 Task: Search one way flight ticket for 2 adults, 2 children, 2 infants in seat in first from Austin: Austinbergstrom International Airport to Greensboro: Piedmont Triad International Airport on 5-1-2023. Choice of flights is Singapure airlines. Number of bags: 2 checked bags. Price is upto 110000. Outbound departure time preference is 12:00.
Action: Mouse moved to (216, 290)
Screenshot: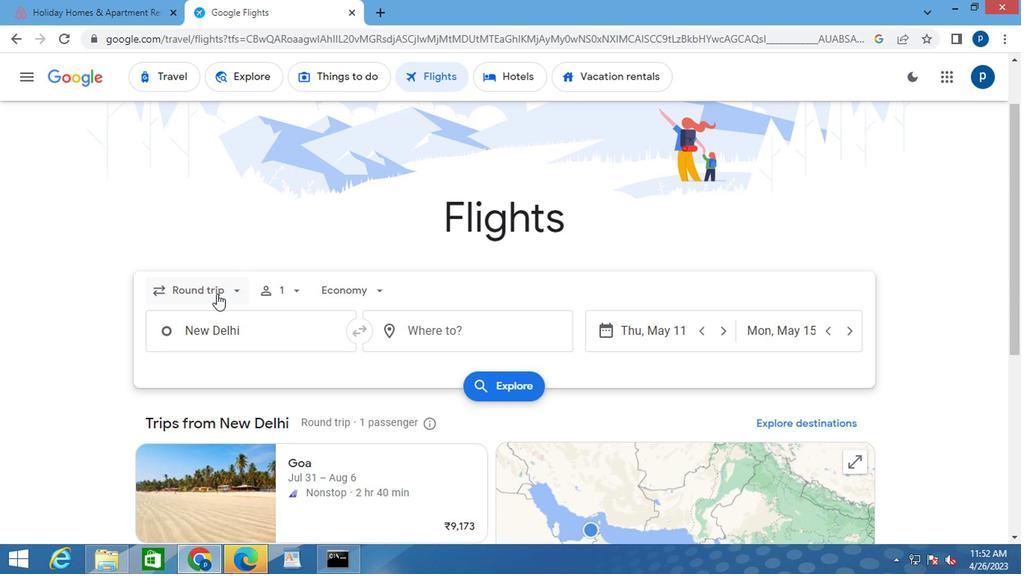 
Action: Mouse pressed left at (216, 290)
Screenshot: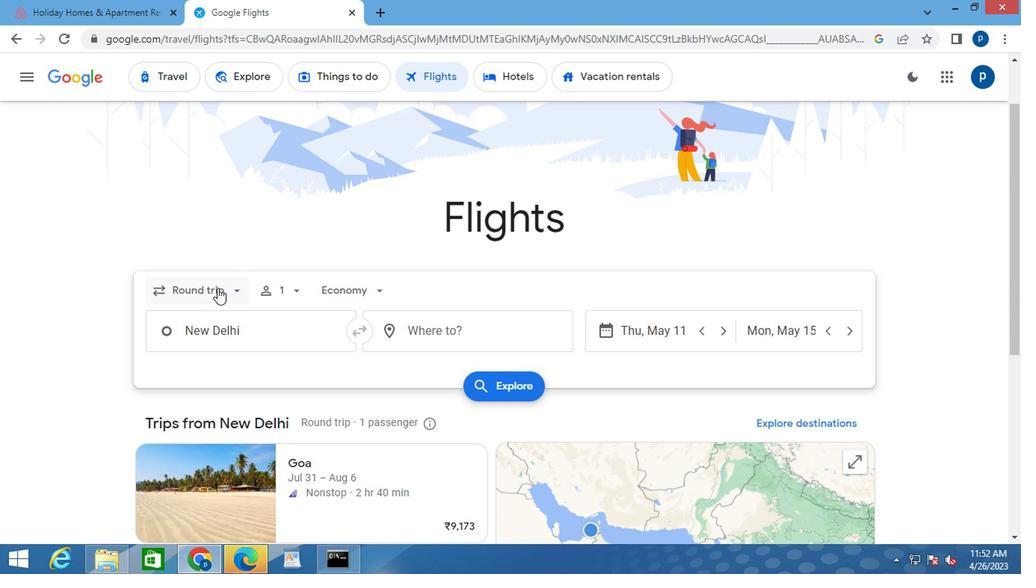 
Action: Mouse moved to (218, 362)
Screenshot: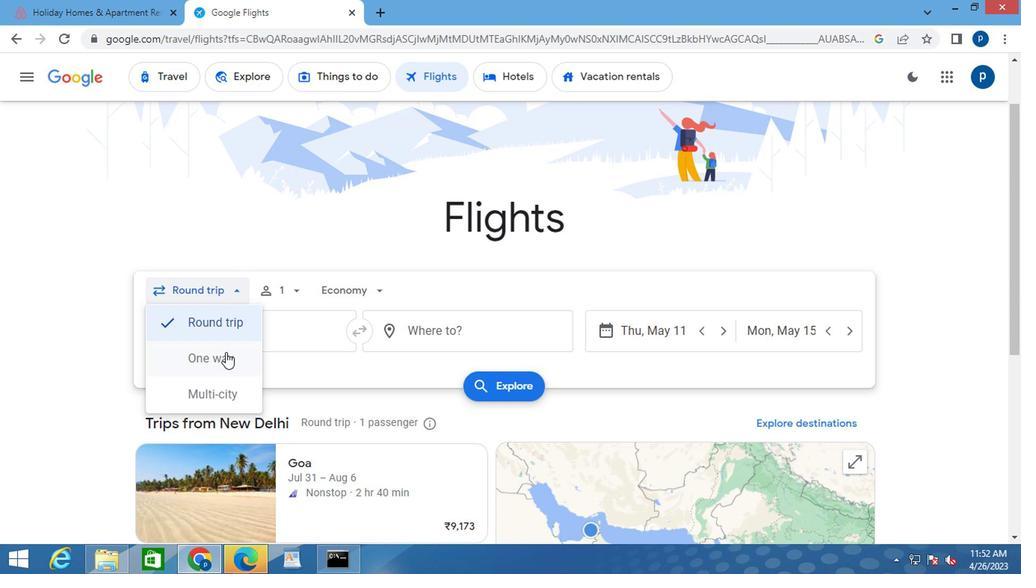 
Action: Mouse pressed left at (218, 362)
Screenshot: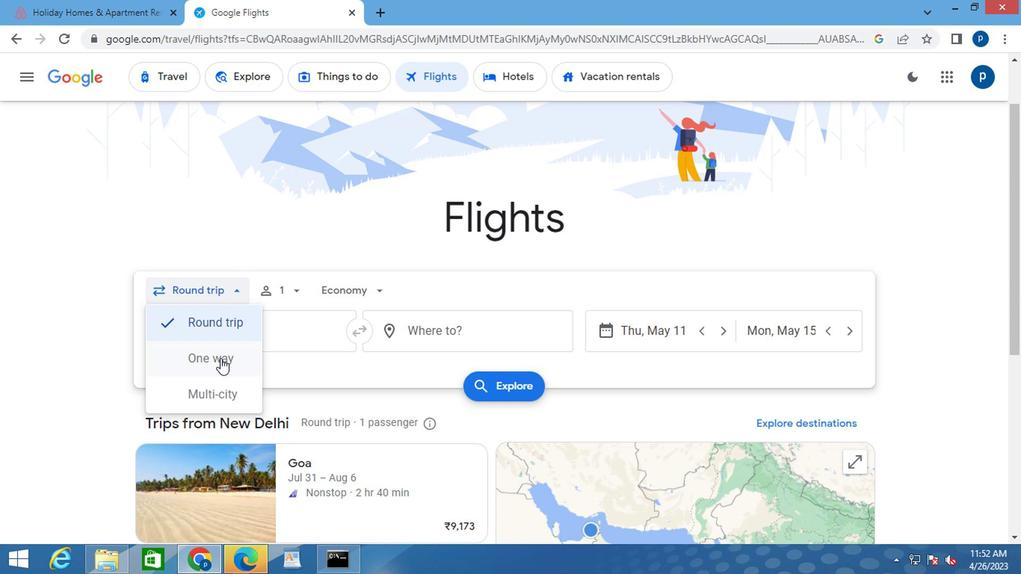 
Action: Mouse moved to (279, 293)
Screenshot: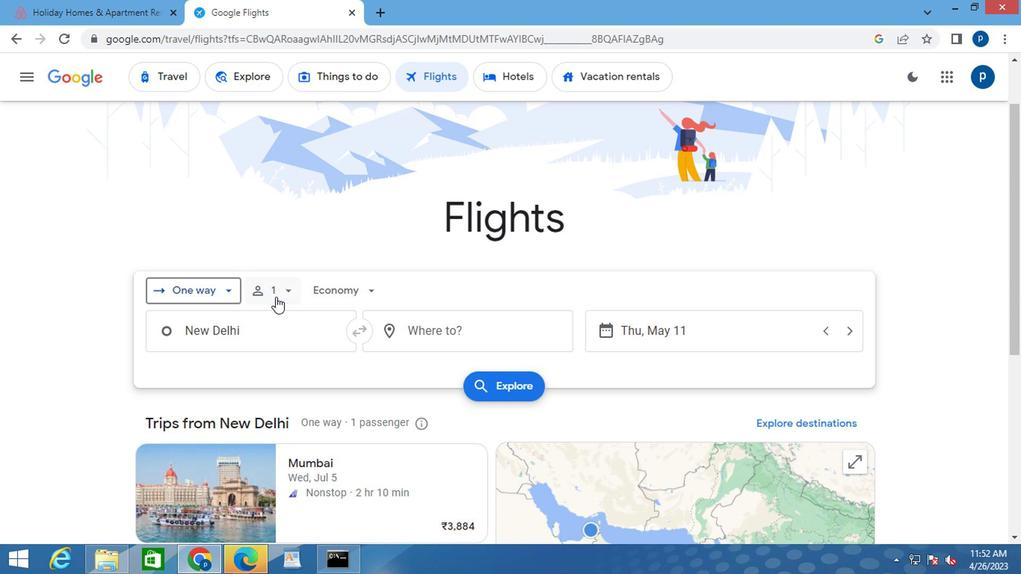 
Action: Mouse pressed left at (279, 293)
Screenshot: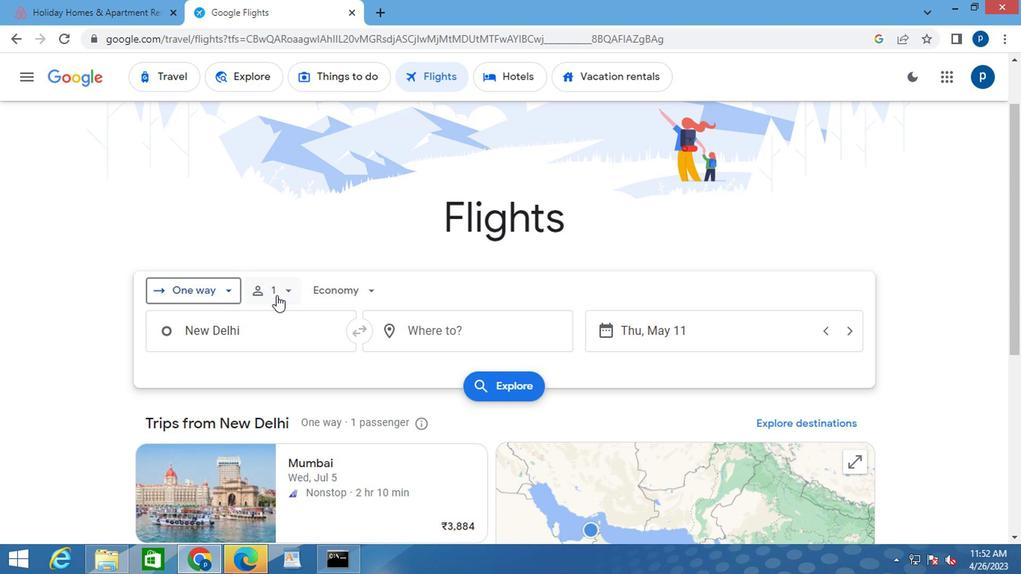 
Action: Mouse moved to (393, 331)
Screenshot: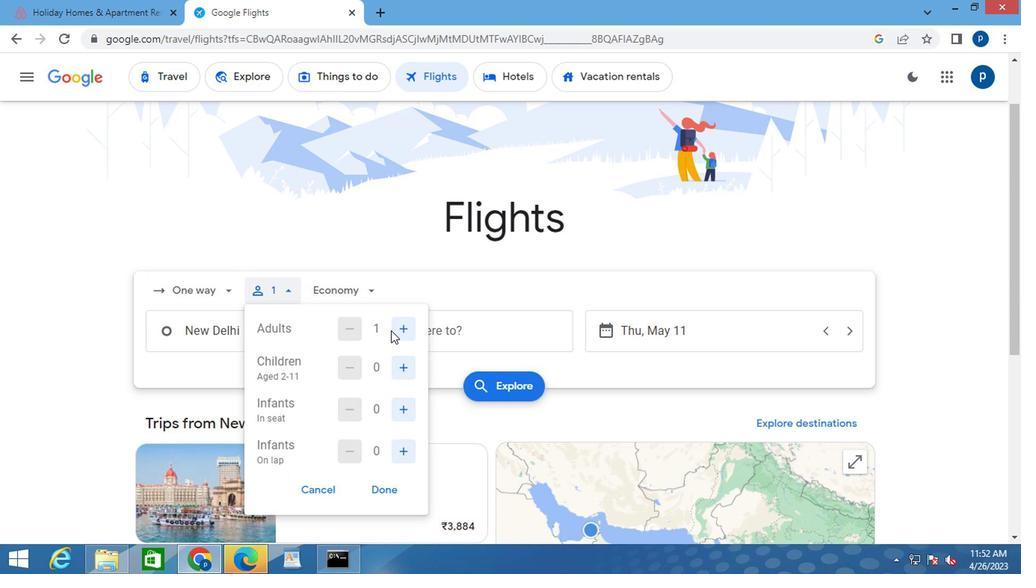 
Action: Mouse pressed left at (393, 331)
Screenshot: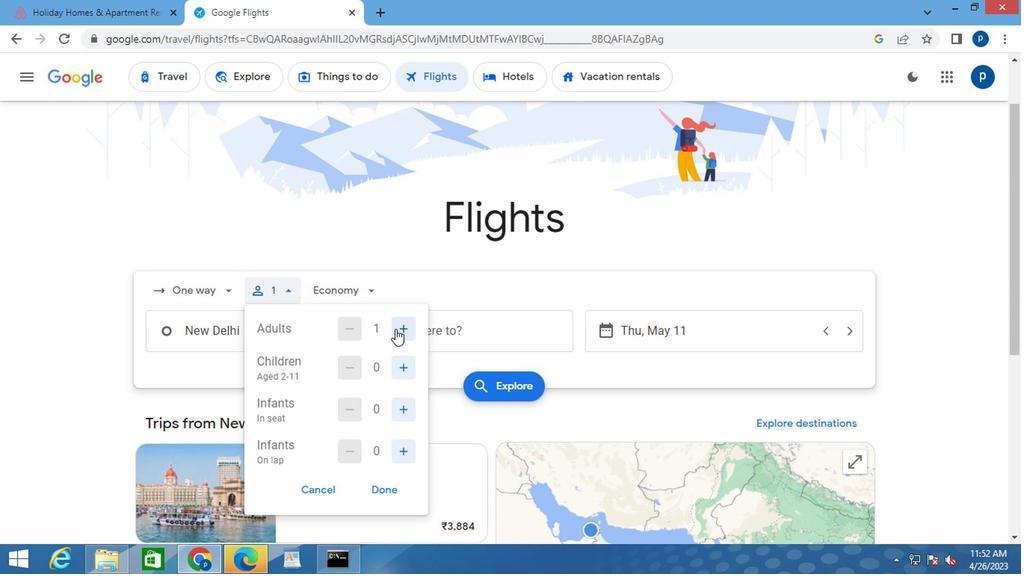 
Action: Mouse moved to (399, 373)
Screenshot: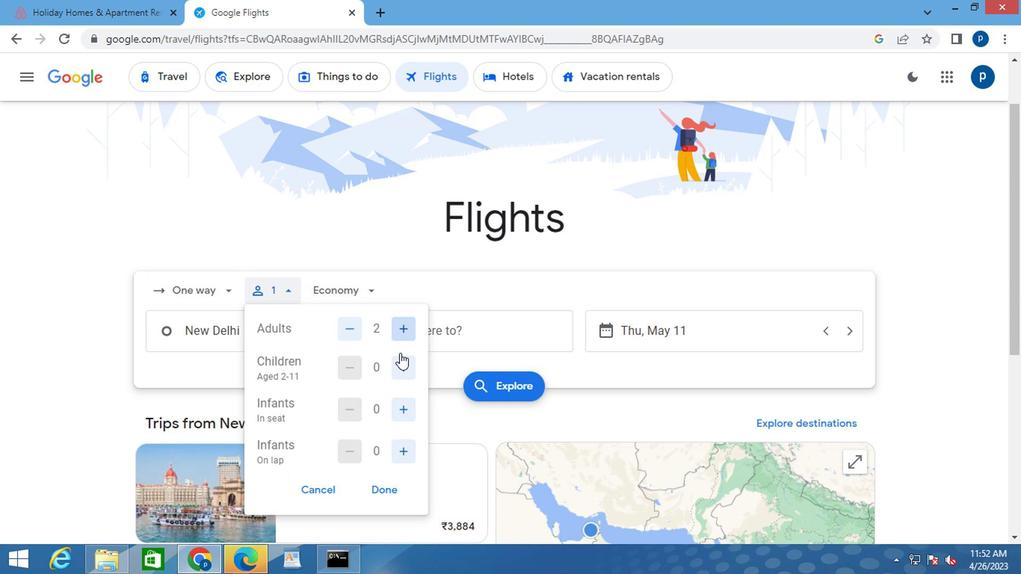 
Action: Mouse pressed left at (399, 373)
Screenshot: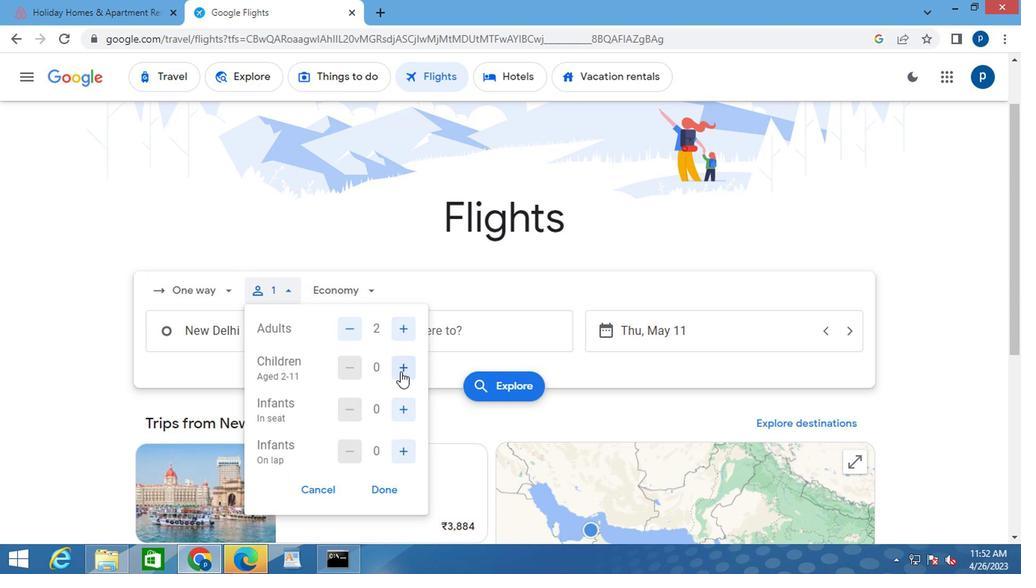 
Action: Mouse moved to (399, 374)
Screenshot: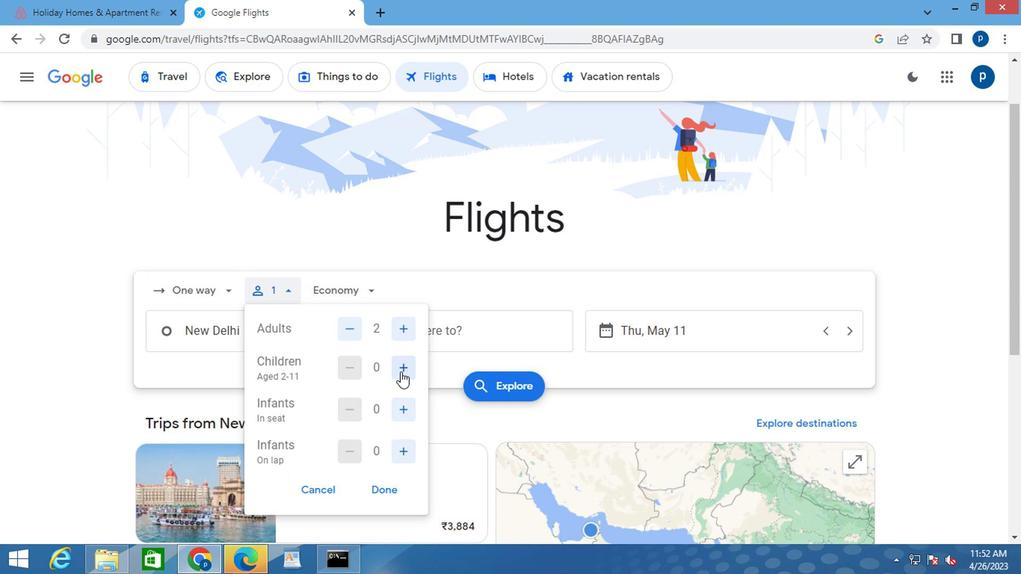 
Action: Mouse pressed left at (399, 374)
Screenshot: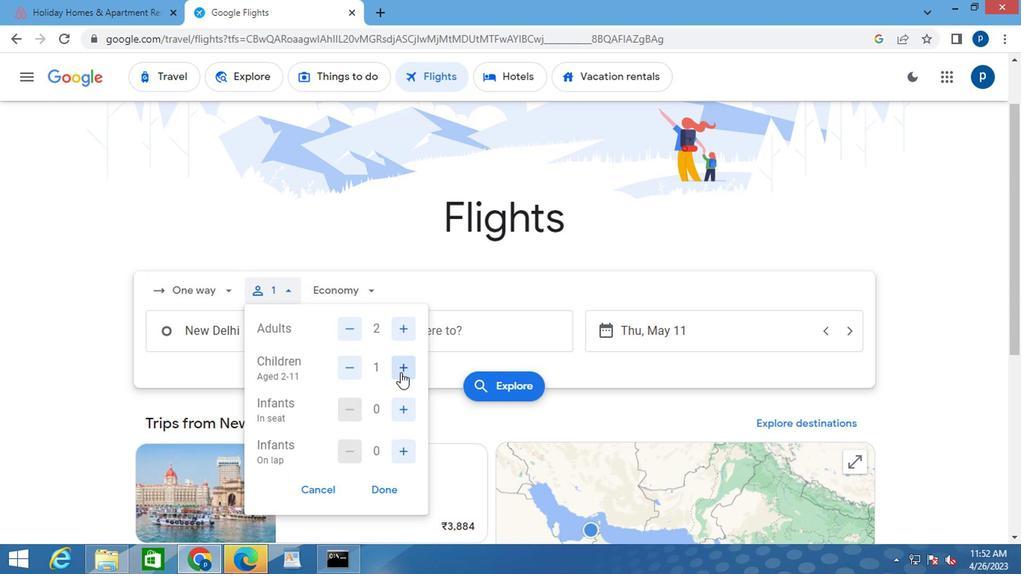 
Action: Mouse moved to (399, 414)
Screenshot: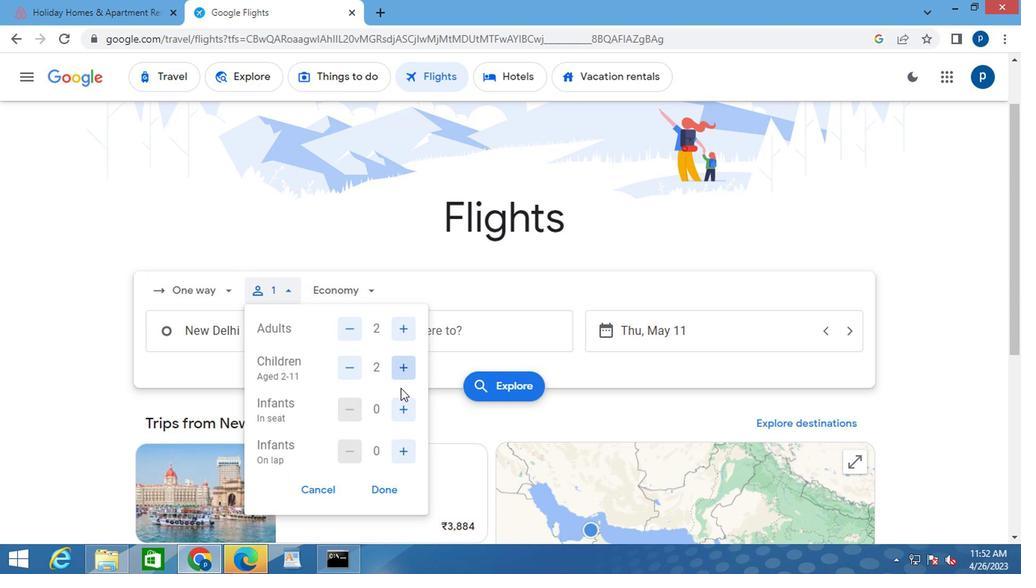
Action: Mouse pressed left at (399, 414)
Screenshot: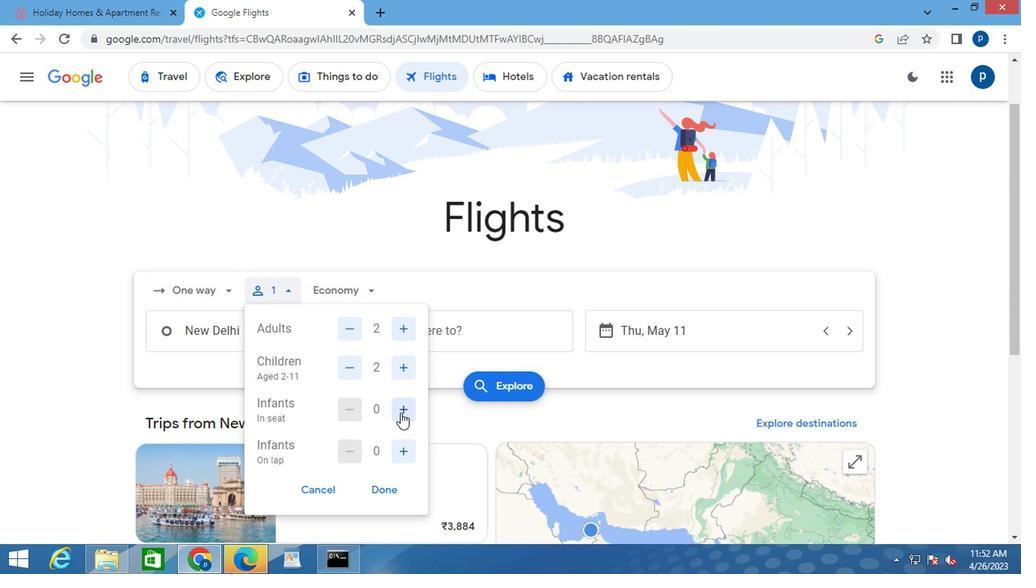 
Action: Mouse pressed left at (399, 414)
Screenshot: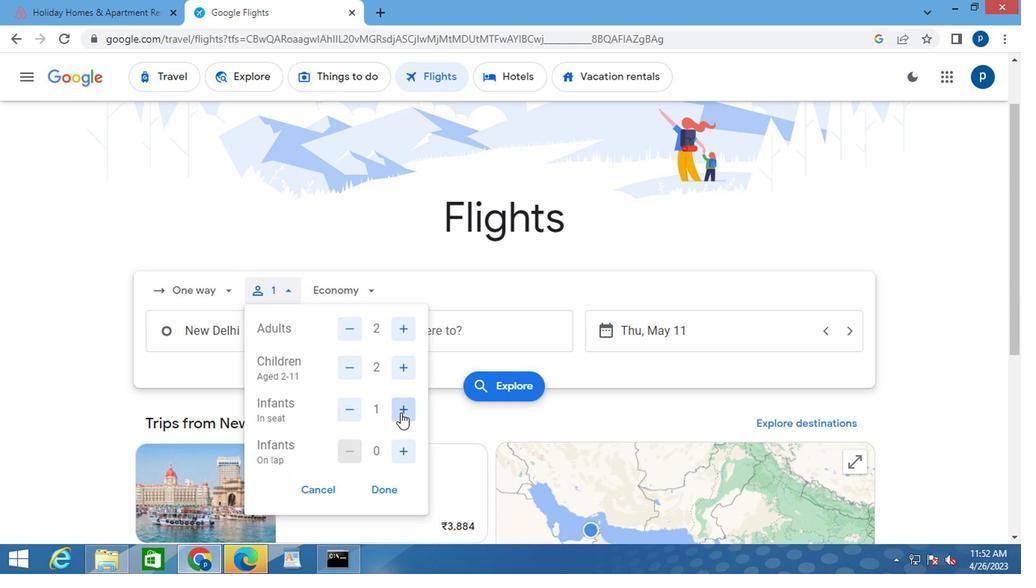 
Action: Mouse moved to (383, 494)
Screenshot: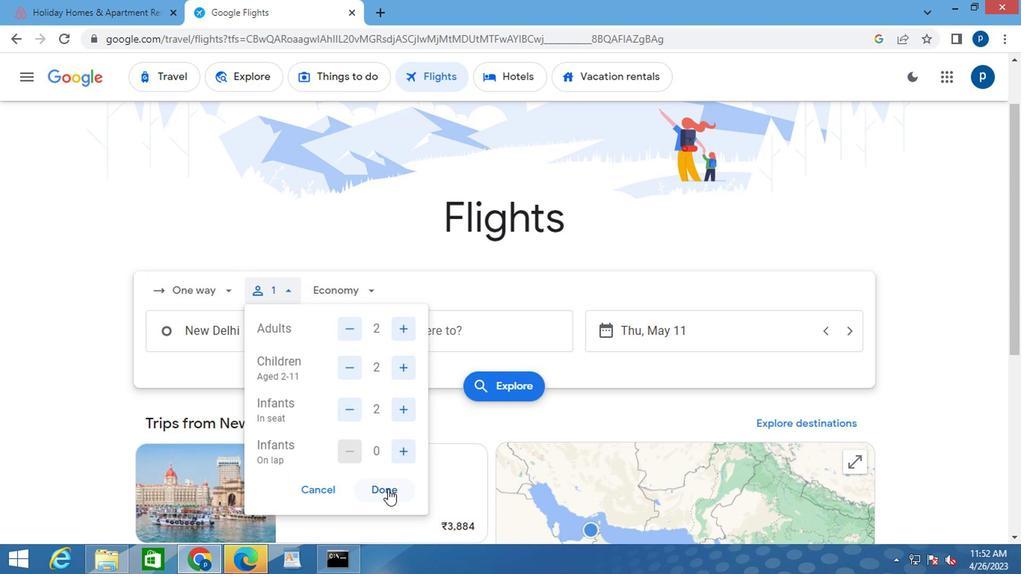 
Action: Mouse pressed left at (383, 494)
Screenshot: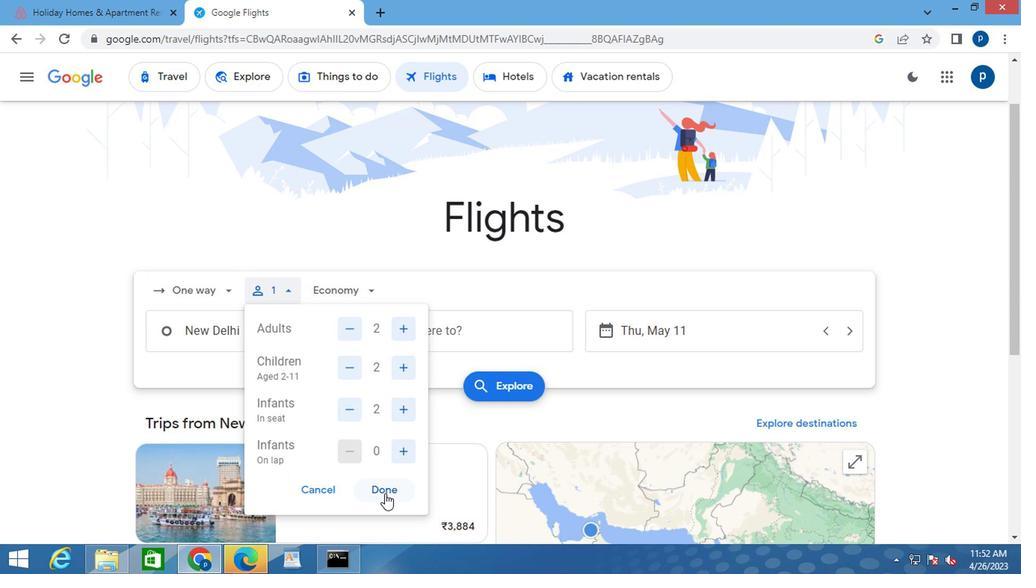 
Action: Mouse moved to (357, 283)
Screenshot: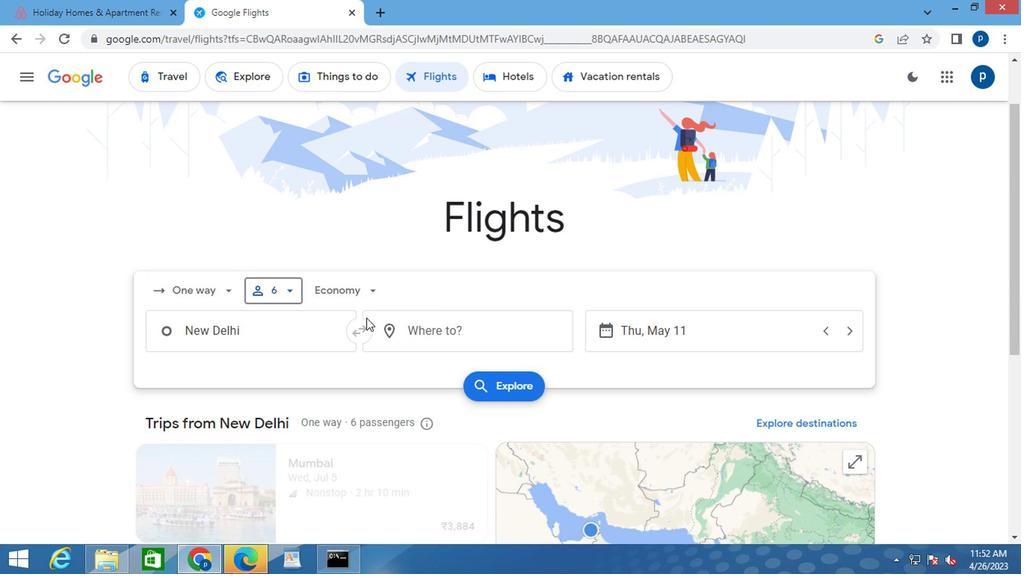 
Action: Mouse pressed left at (357, 283)
Screenshot: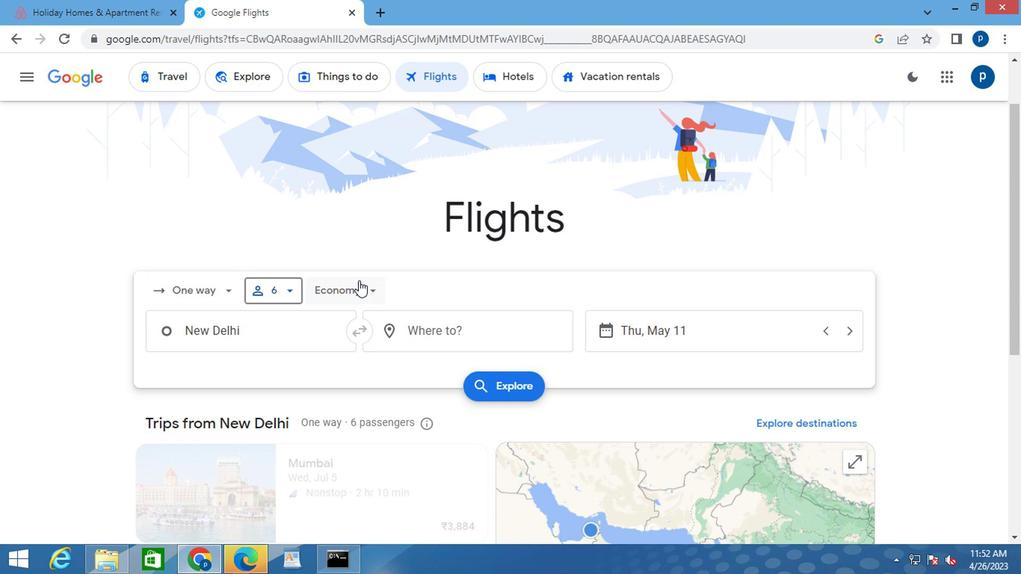 
Action: Mouse moved to (365, 430)
Screenshot: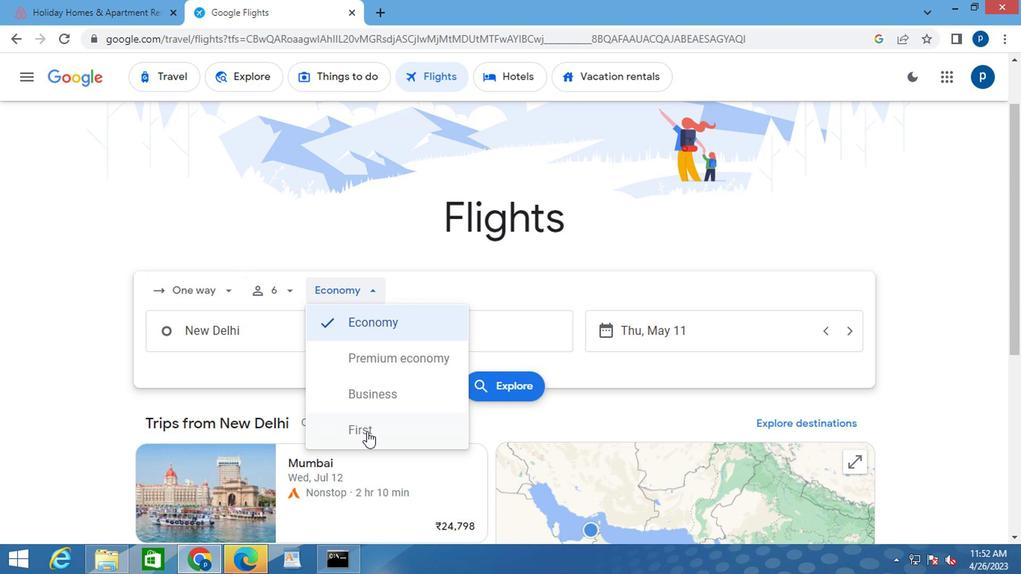 
Action: Mouse pressed left at (365, 430)
Screenshot: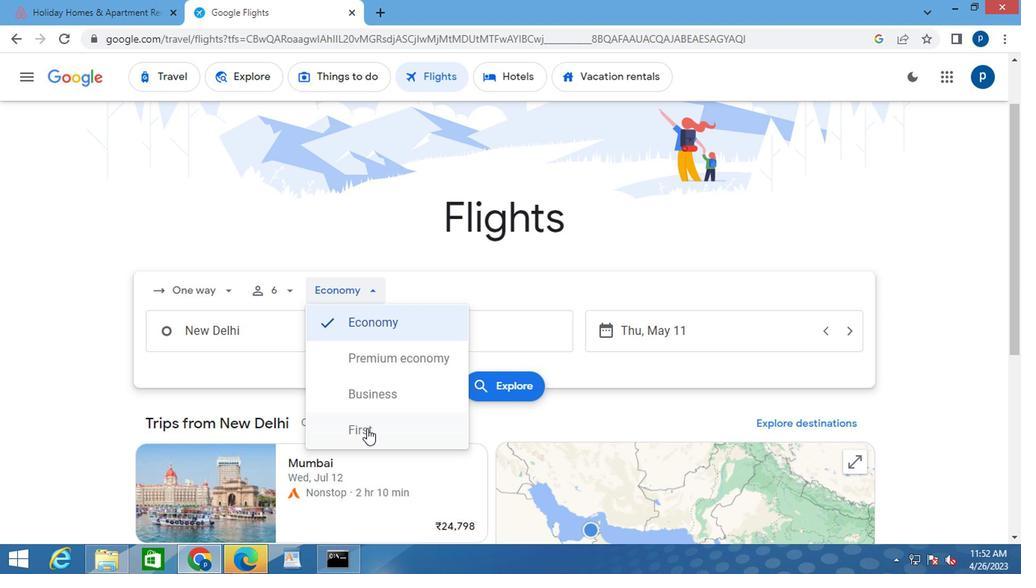 
Action: Mouse moved to (248, 339)
Screenshot: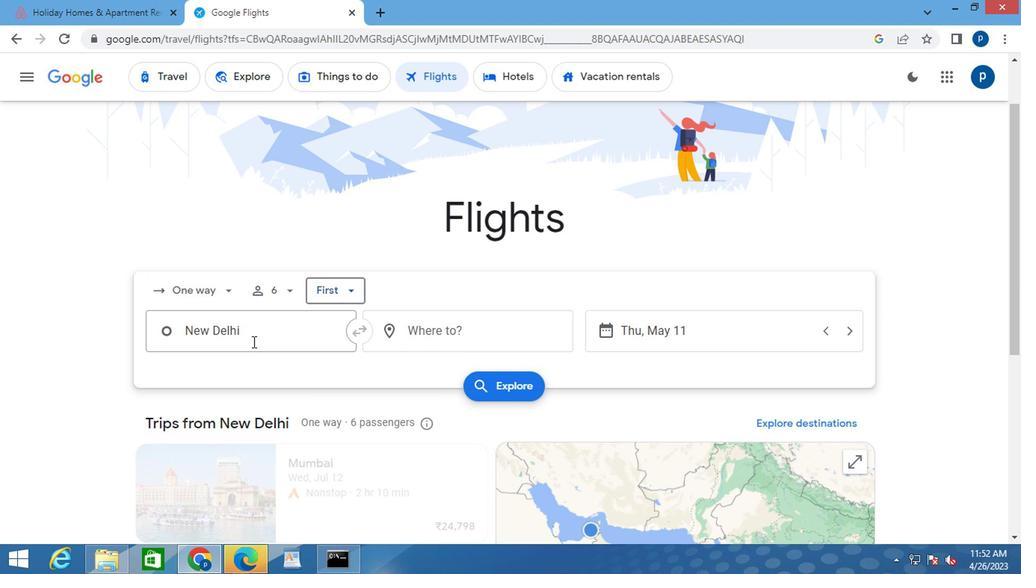 
Action: Mouse pressed left at (248, 339)
Screenshot: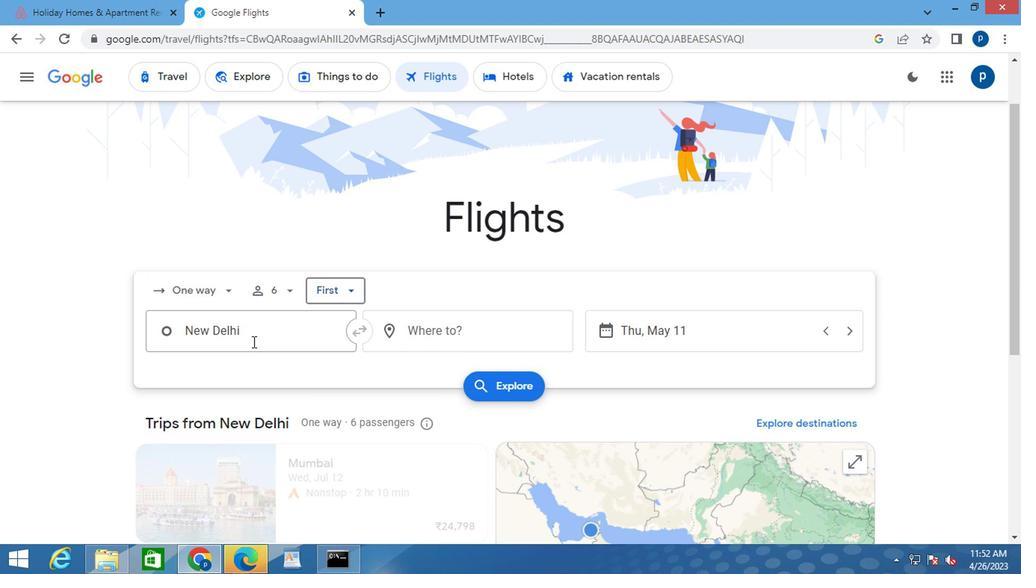 
Action: Mouse moved to (247, 339)
Screenshot: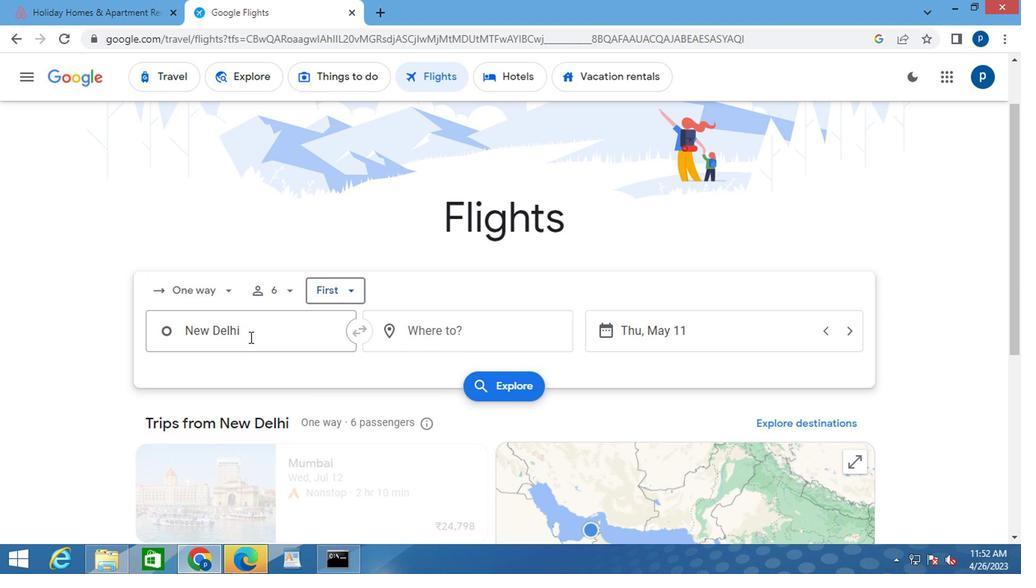 
Action: Mouse pressed left at (247, 339)
Screenshot: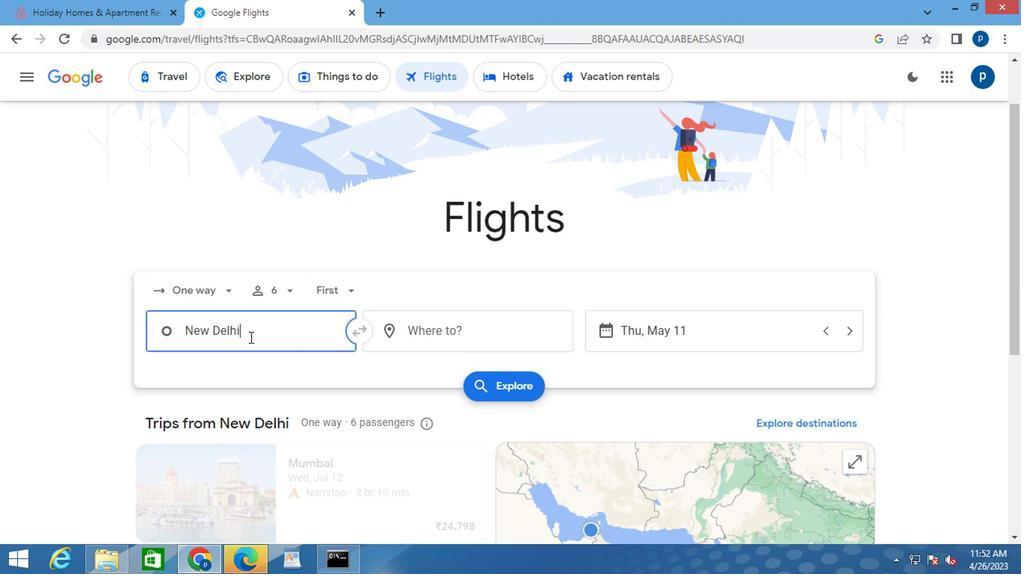 
Action: Key pressed a<Key.caps_lock>ustin
Screenshot: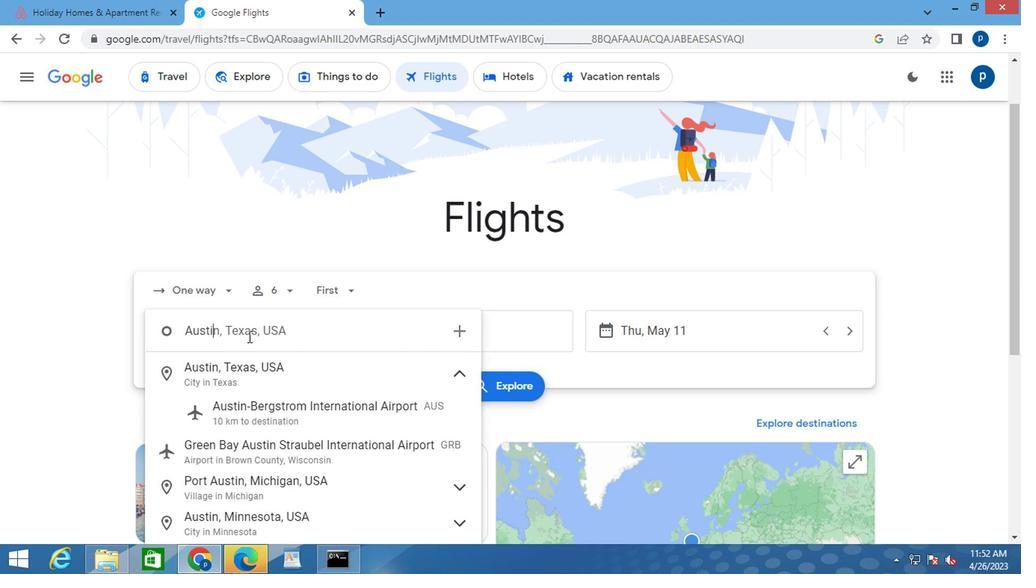 
Action: Mouse moved to (242, 414)
Screenshot: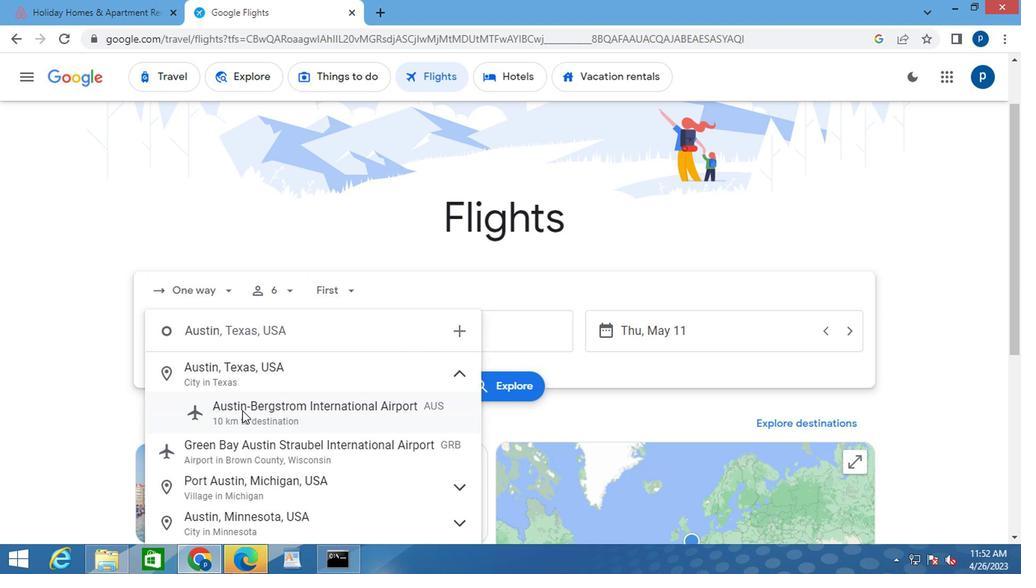 
Action: Mouse pressed left at (242, 414)
Screenshot: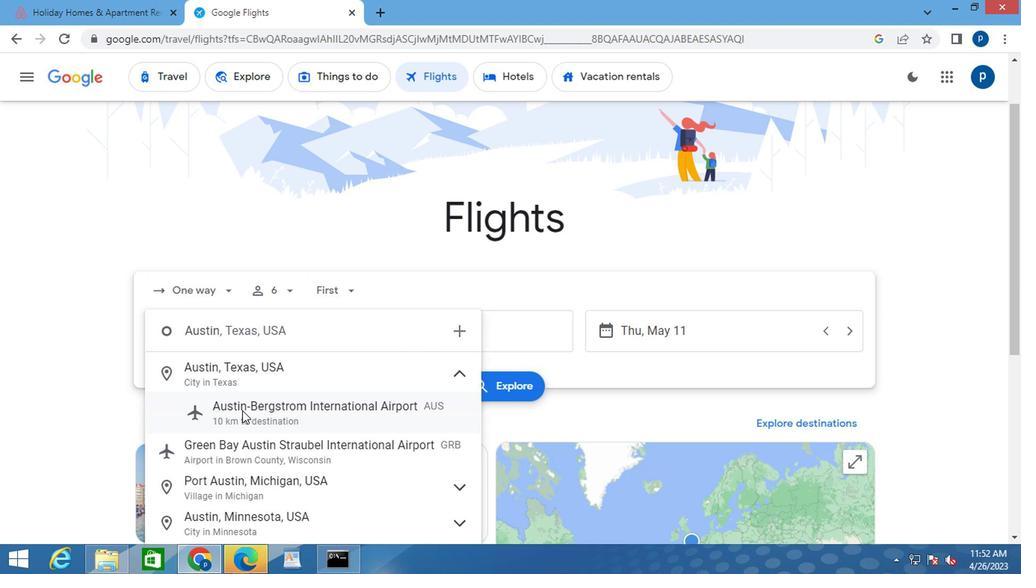 
Action: Mouse moved to (423, 340)
Screenshot: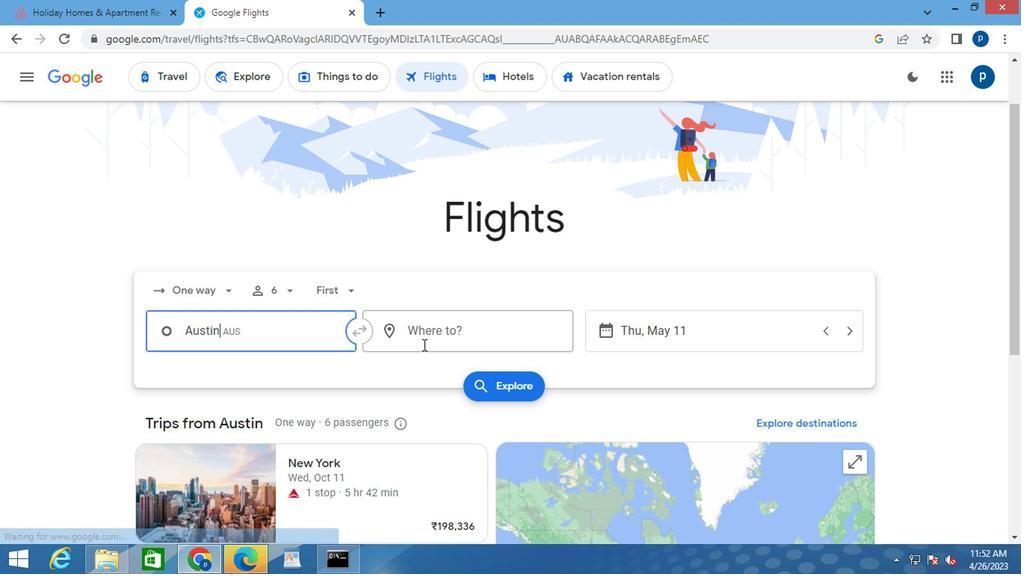 
Action: Mouse pressed left at (423, 340)
Screenshot: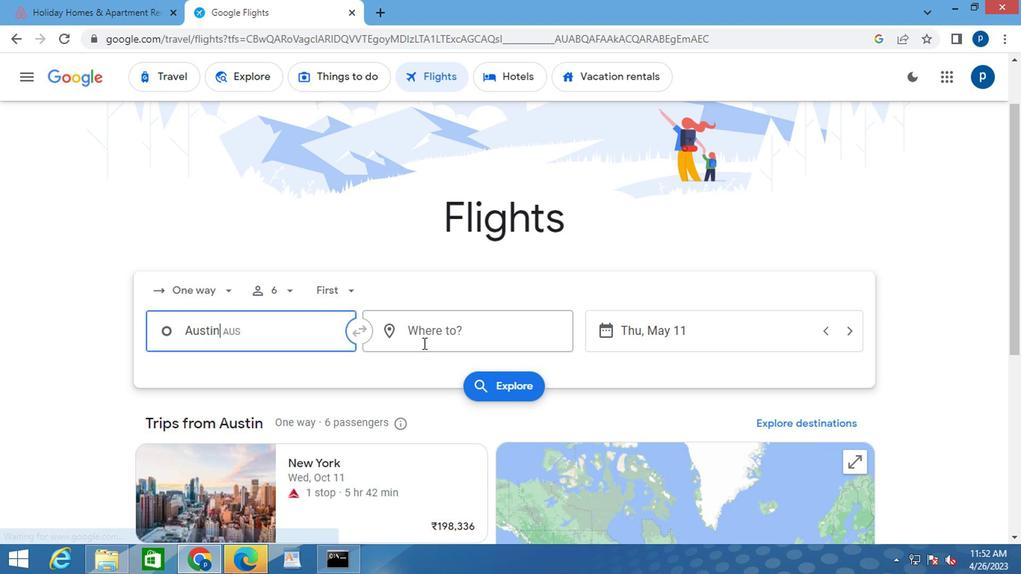 
Action: Key pressed <Key.caps_lock>p<Key.caps_lock>iedm
Screenshot: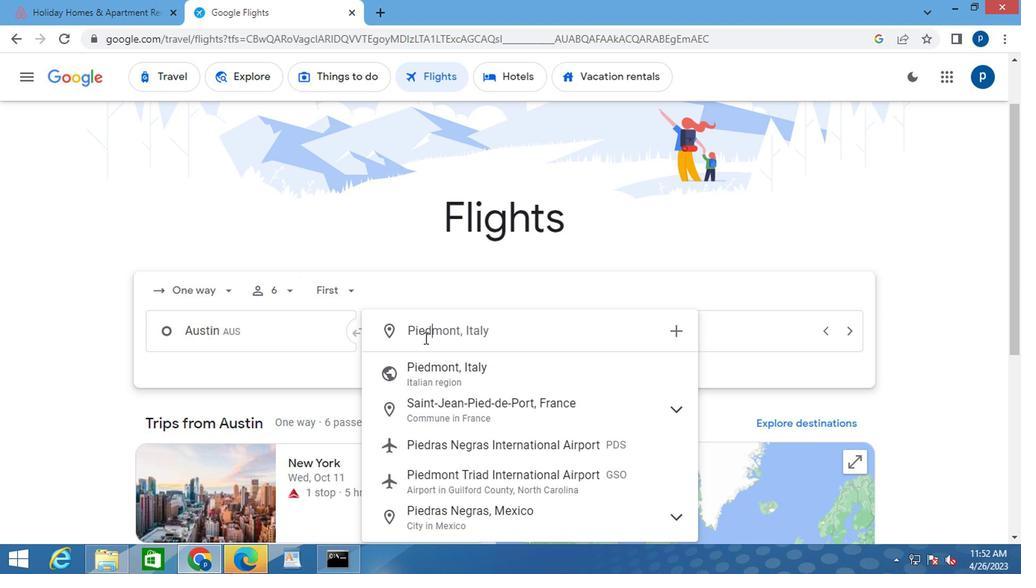 
Action: Mouse moved to (464, 414)
Screenshot: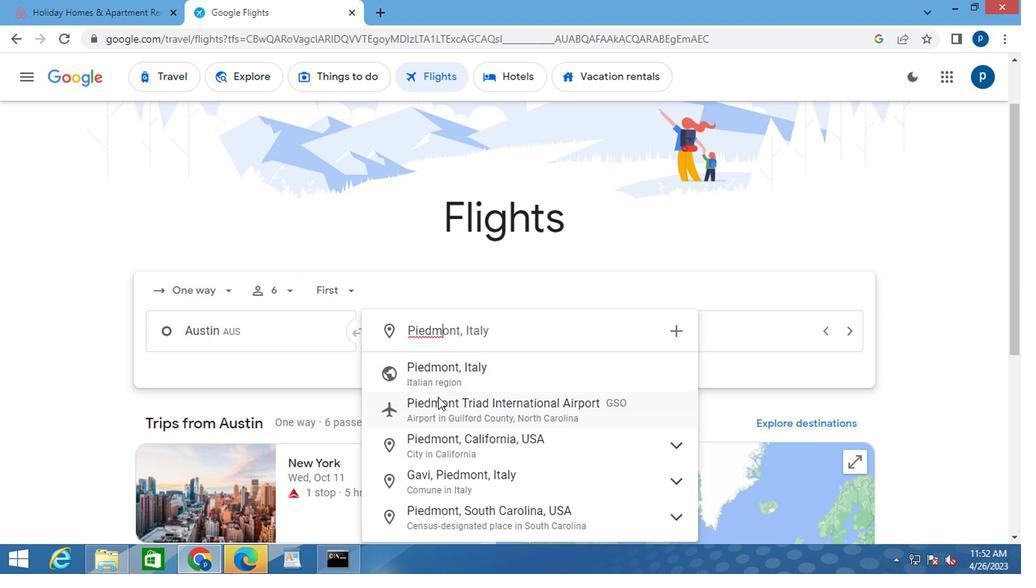 
Action: Mouse pressed left at (464, 414)
Screenshot: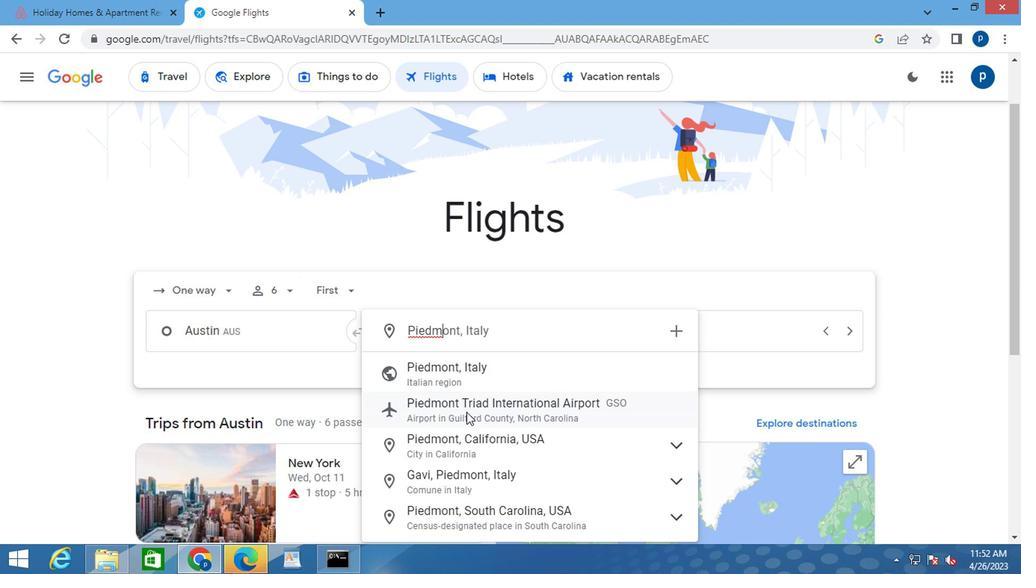
Action: Mouse moved to (600, 333)
Screenshot: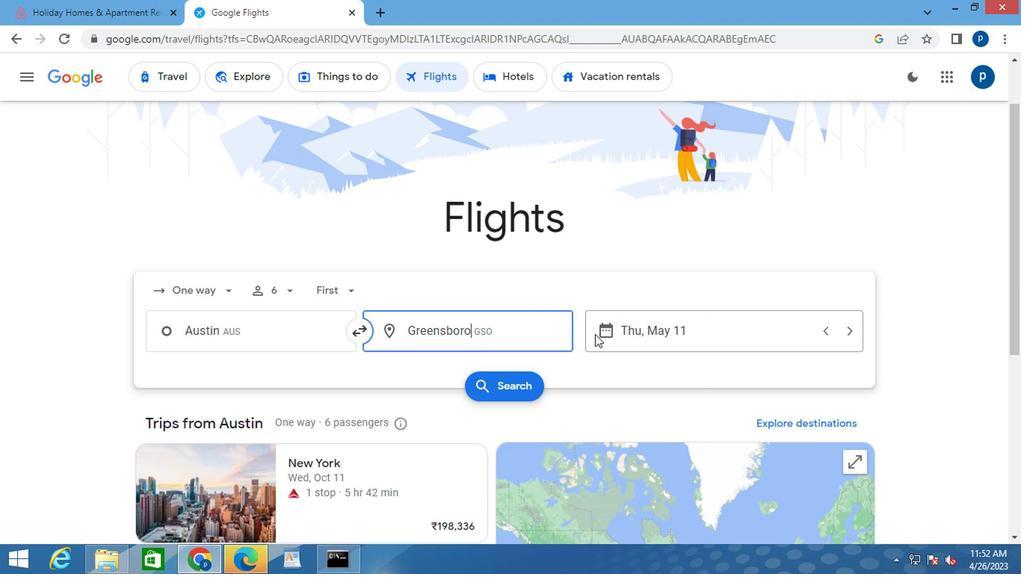 
Action: Mouse pressed left at (600, 333)
Screenshot: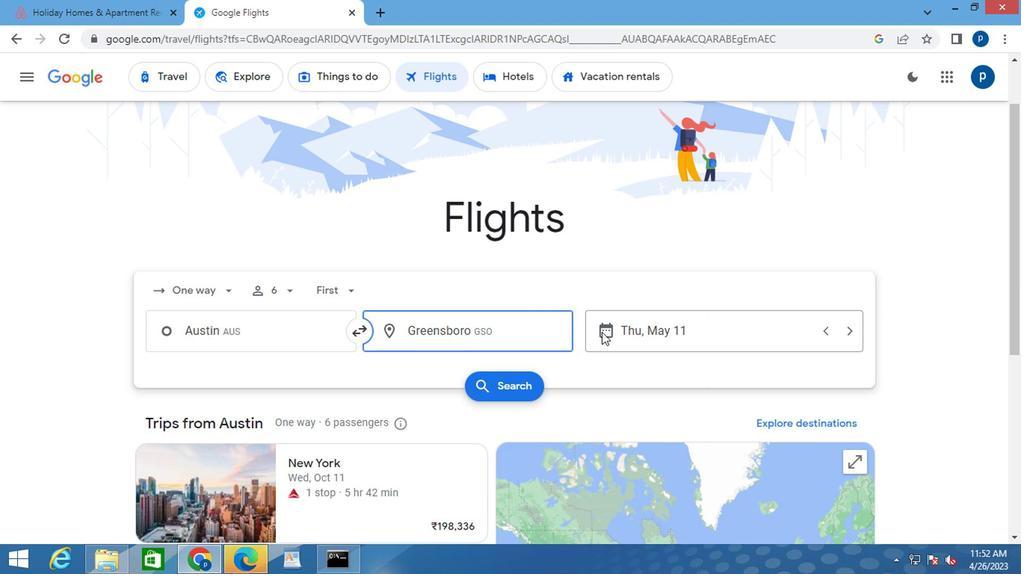 
Action: Mouse moved to (649, 277)
Screenshot: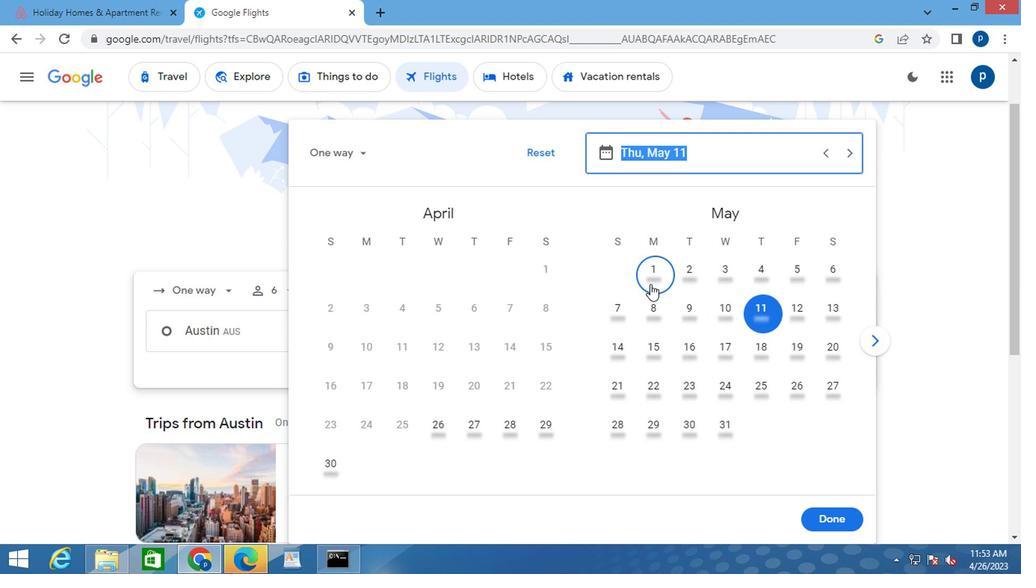 
Action: Mouse pressed left at (649, 277)
Screenshot: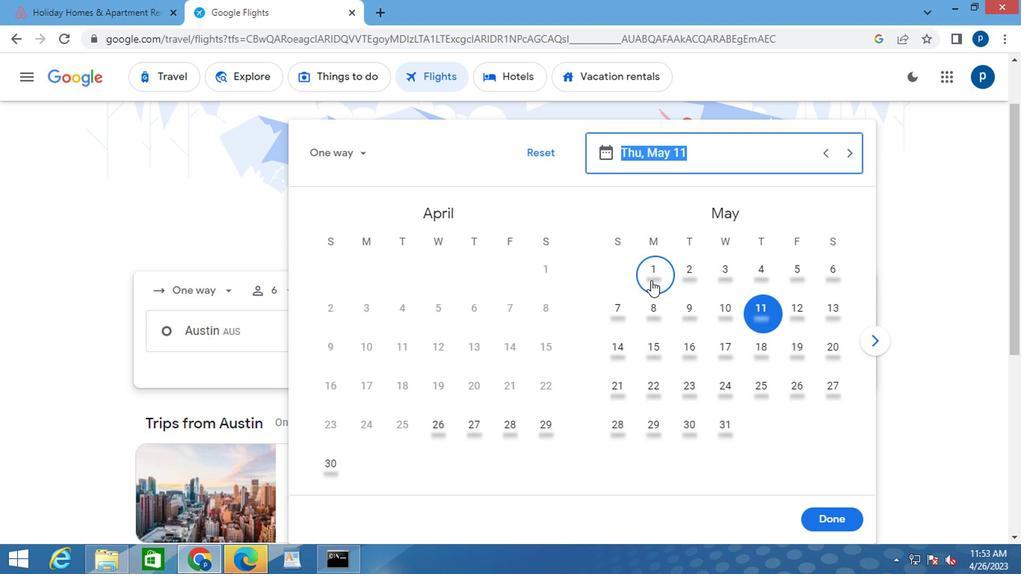 
Action: Mouse moved to (823, 517)
Screenshot: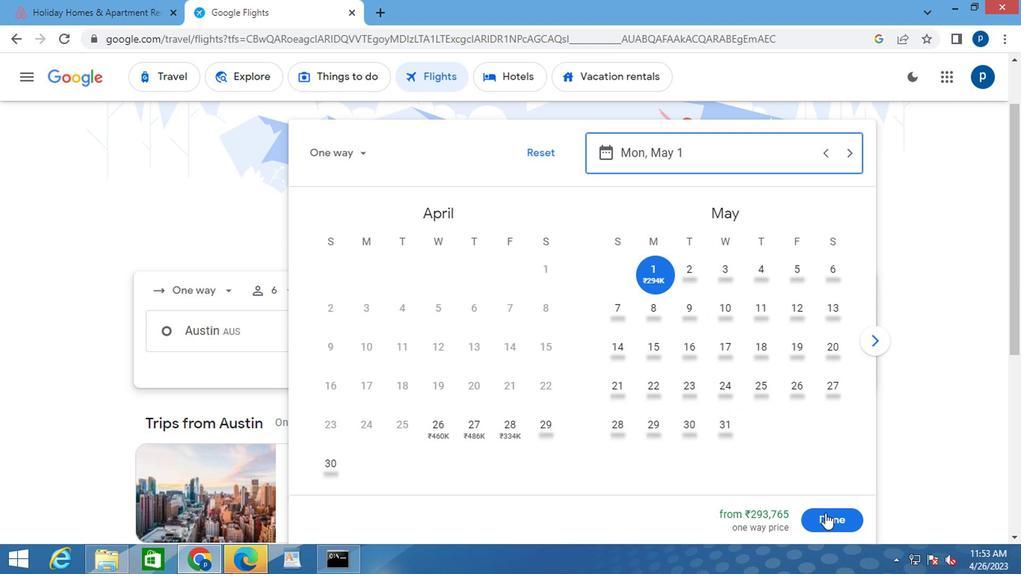 
Action: Mouse pressed left at (823, 517)
Screenshot: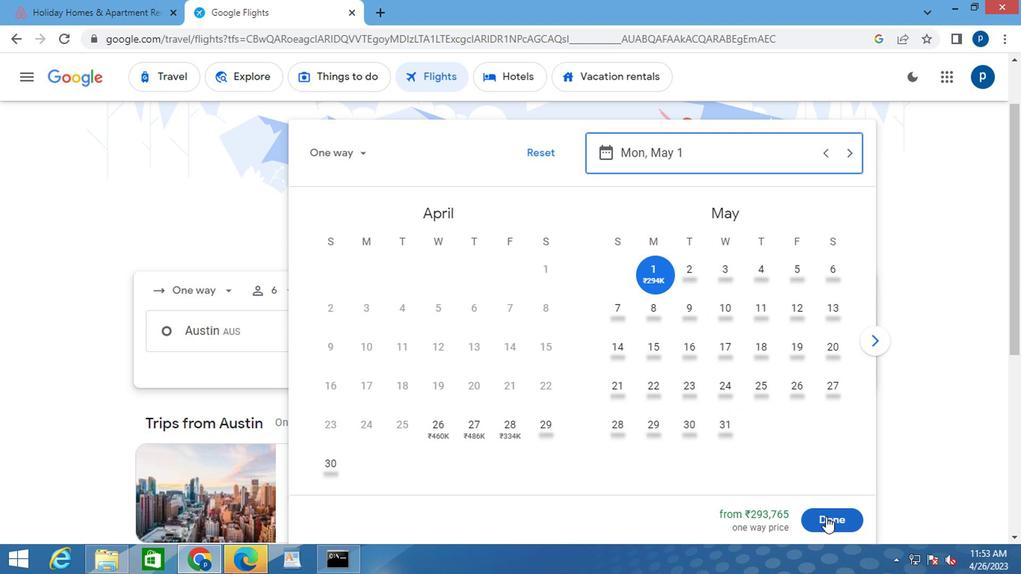 
Action: Mouse moved to (492, 386)
Screenshot: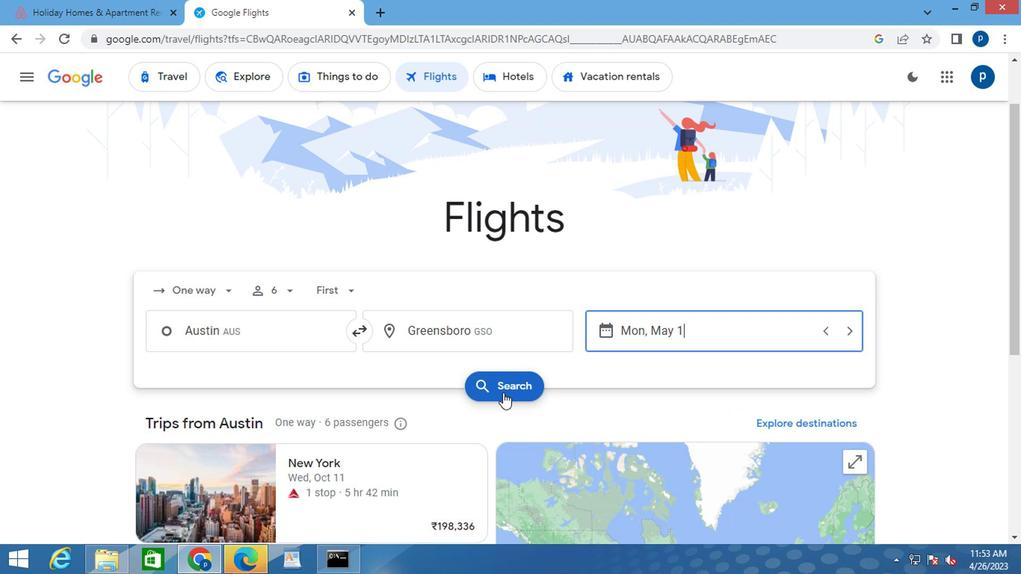 
Action: Mouse pressed left at (492, 386)
Screenshot: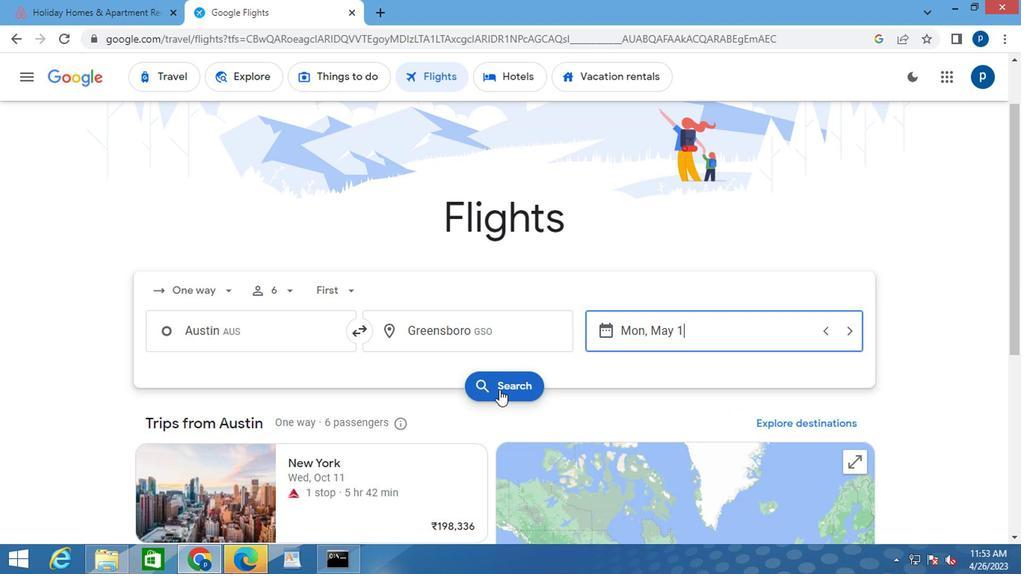 
Action: Mouse moved to (153, 210)
Screenshot: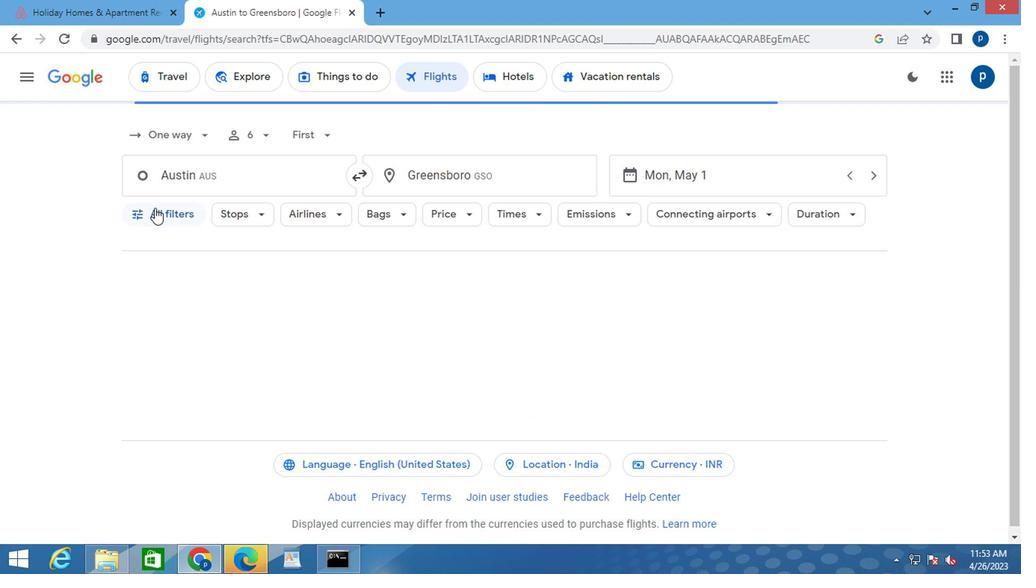 
Action: Mouse pressed left at (153, 210)
Screenshot: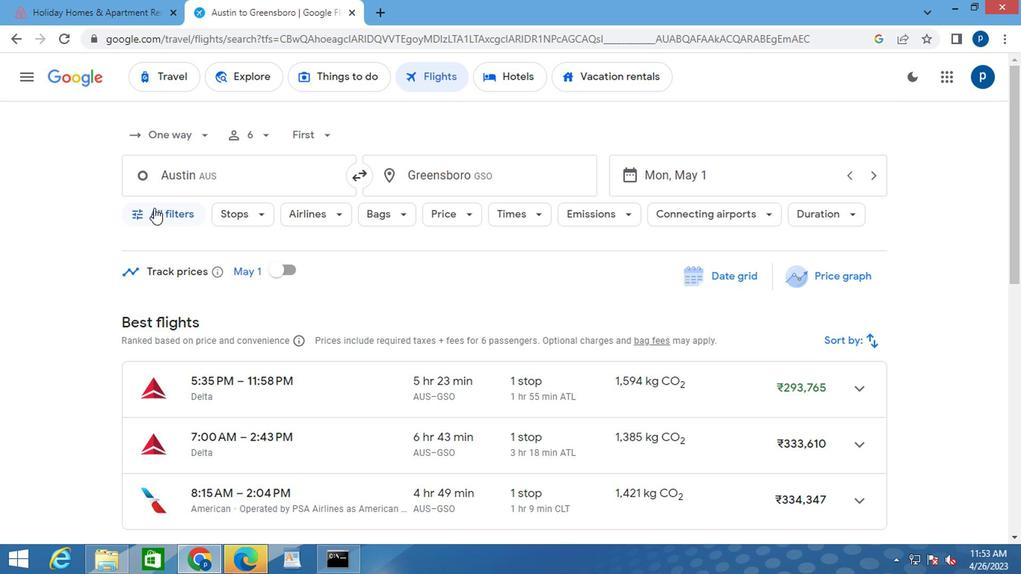 
Action: Mouse moved to (226, 362)
Screenshot: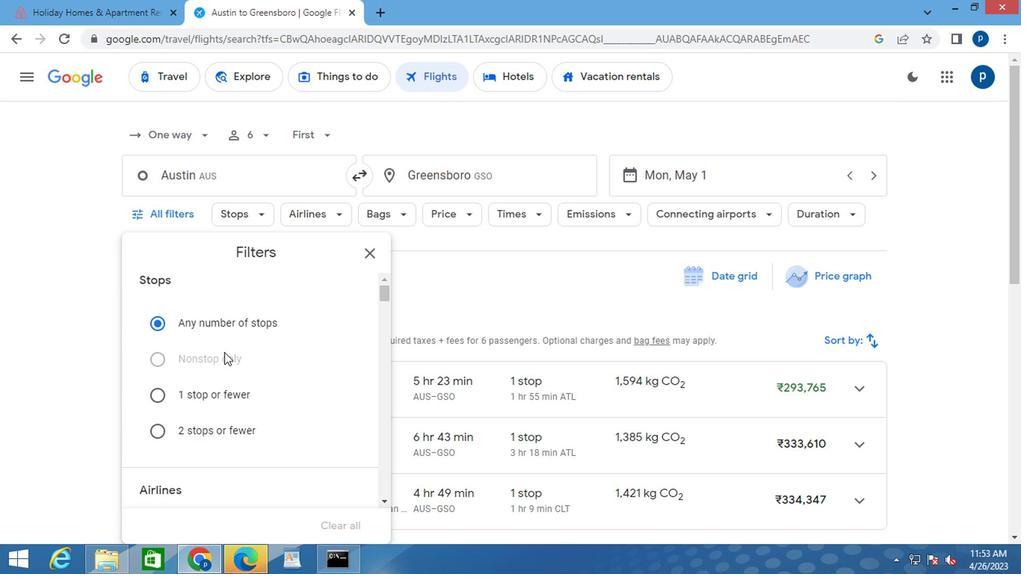 
Action: Mouse scrolled (226, 361) with delta (0, 0)
Screenshot: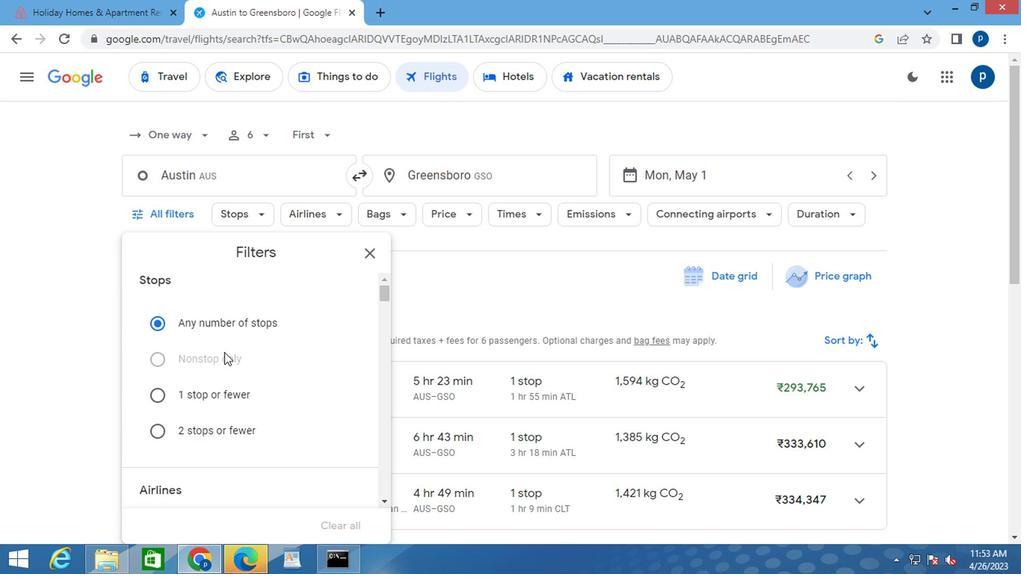 
Action: Mouse moved to (227, 364)
Screenshot: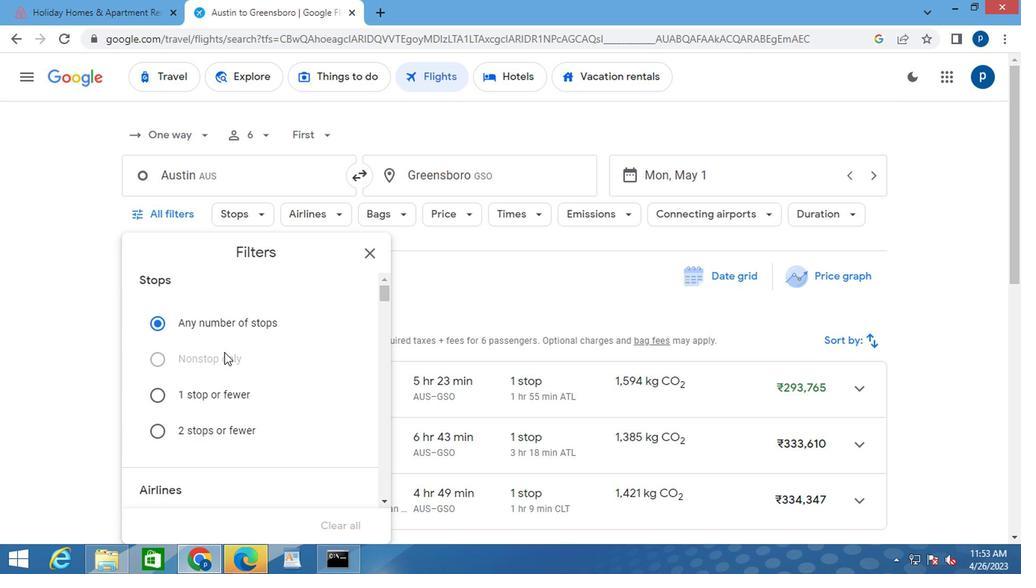
Action: Mouse scrolled (227, 363) with delta (0, 0)
Screenshot: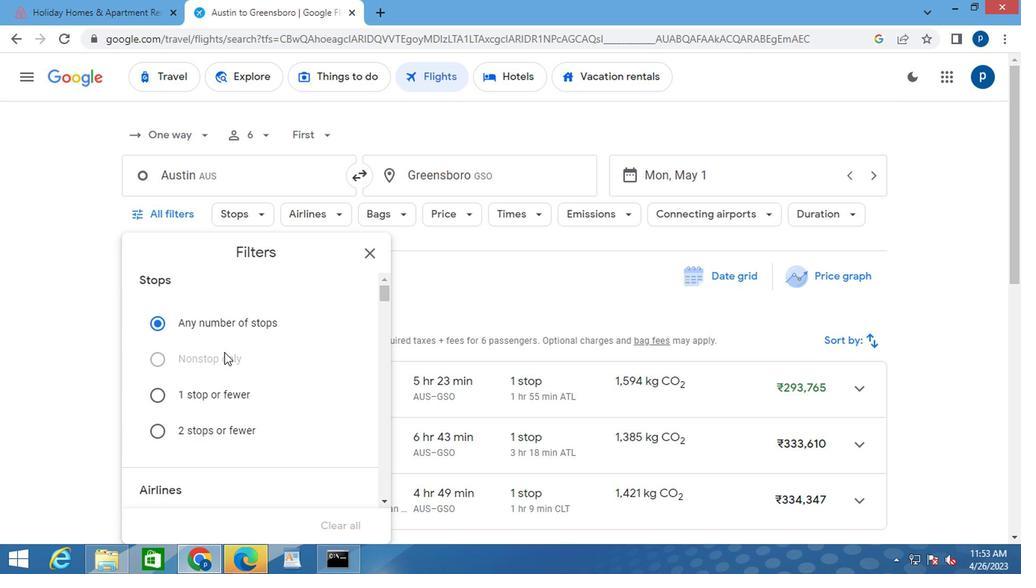
Action: Mouse scrolled (227, 363) with delta (0, 0)
Screenshot: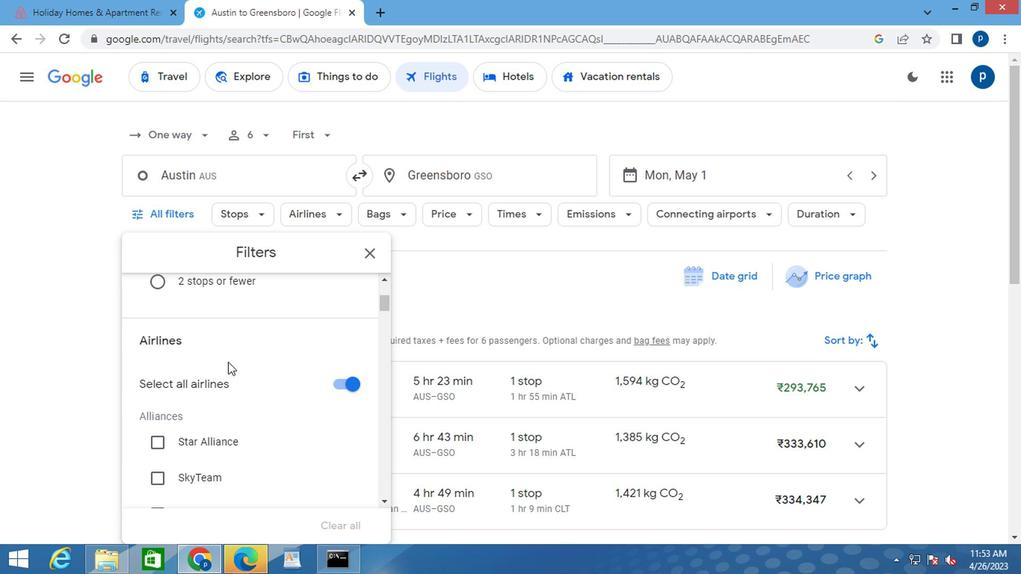 
Action: Mouse moved to (227, 364)
Screenshot: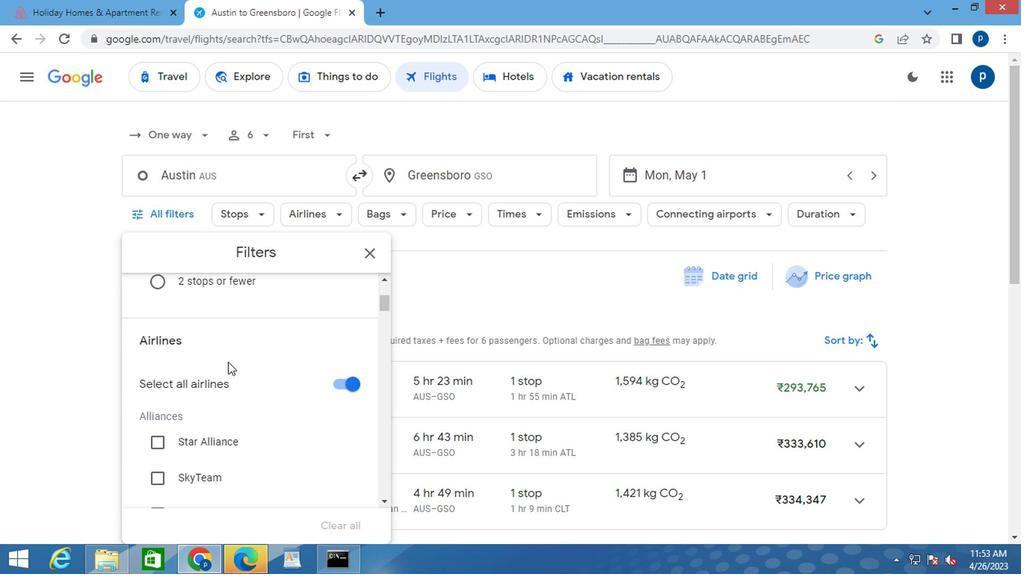 
Action: Mouse scrolled (227, 364) with delta (0, 0)
Screenshot: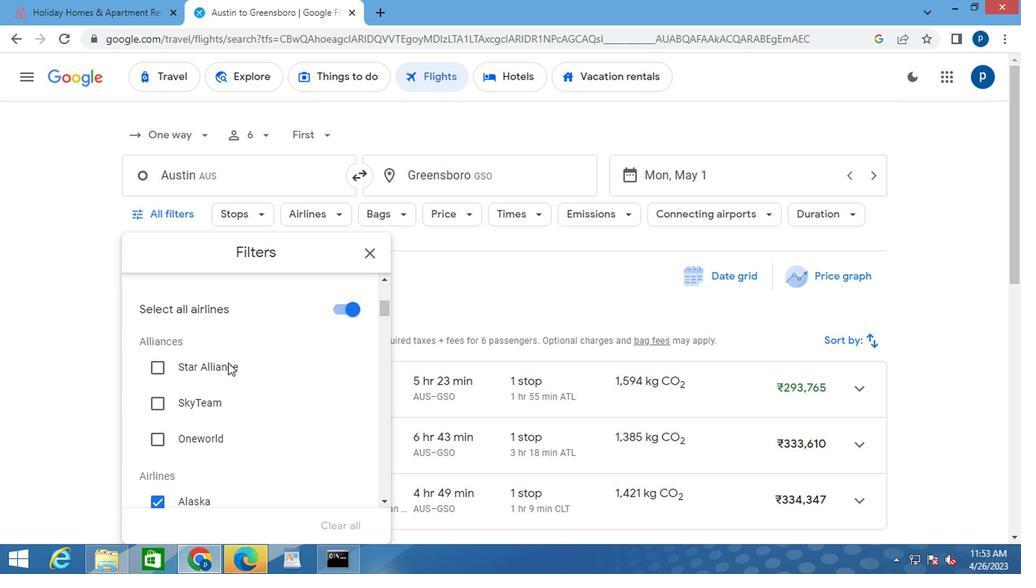
Action: Mouse scrolled (227, 364) with delta (0, 0)
Screenshot: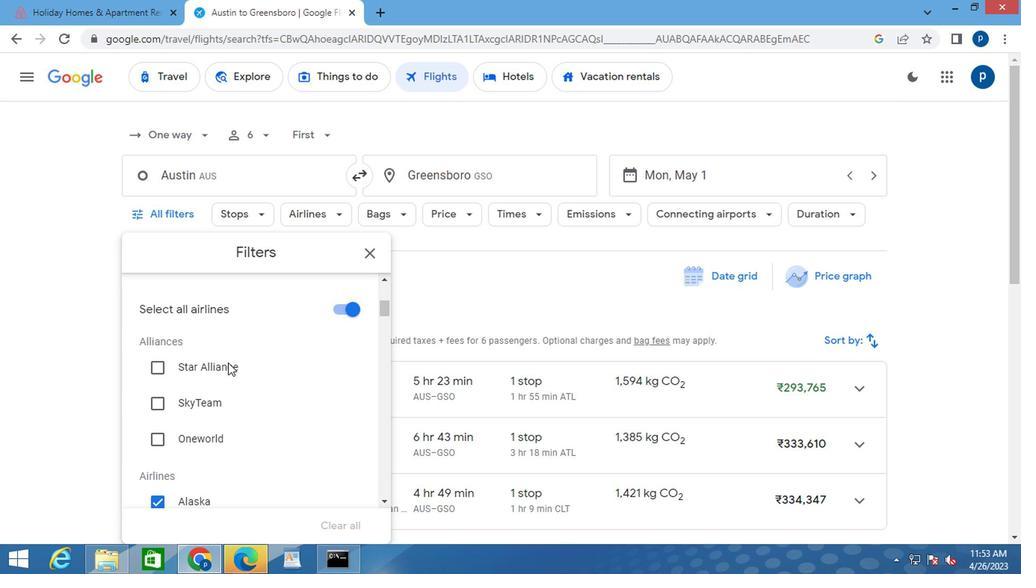 
Action: Mouse scrolled (227, 365) with delta (0, 1)
Screenshot: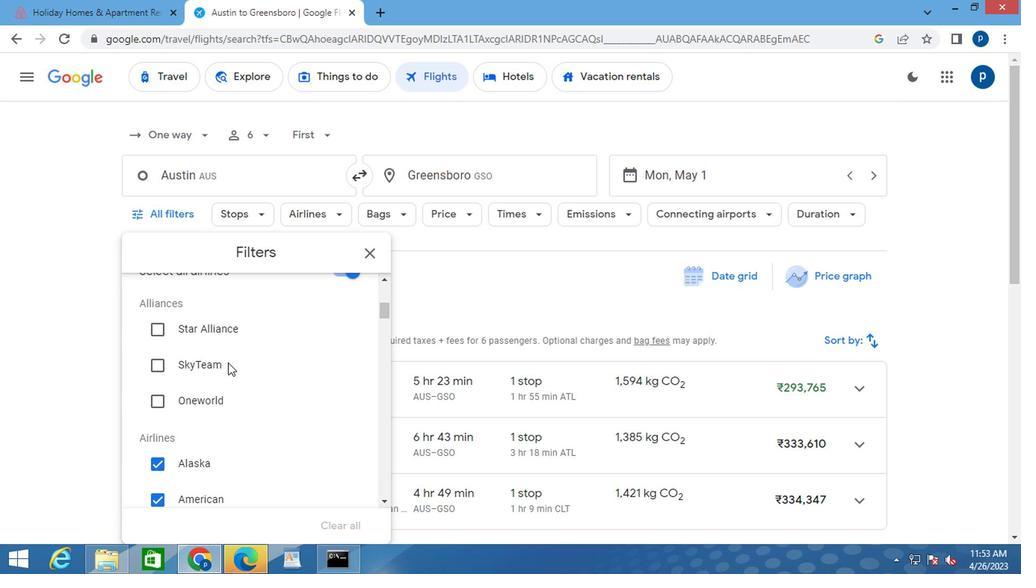 
Action: Mouse scrolled (227, 364) with delta (0, 0)
Screenshot: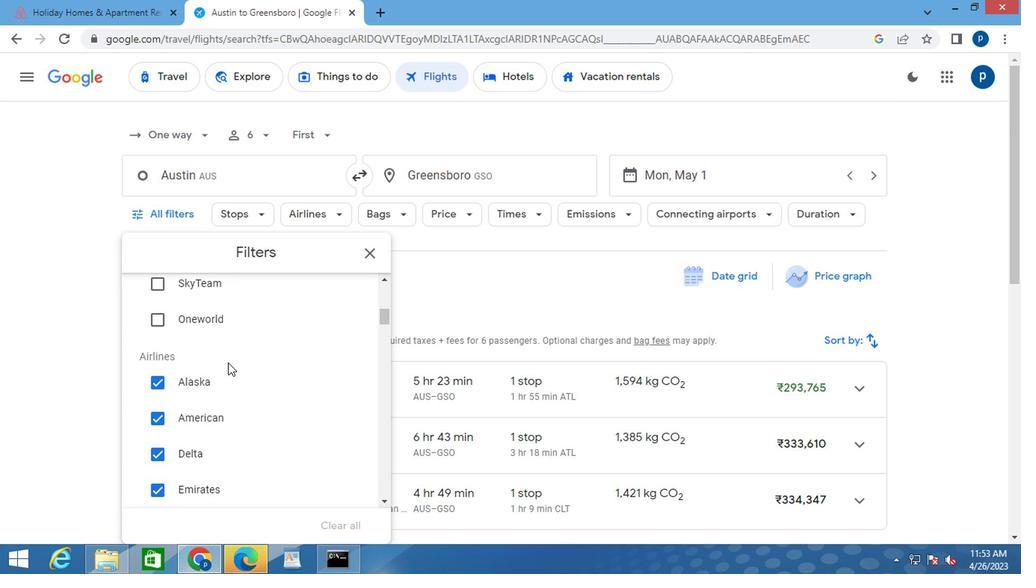 
Action: Mouse scrolled (227, 364) with delta (0, 0)
Screenshot: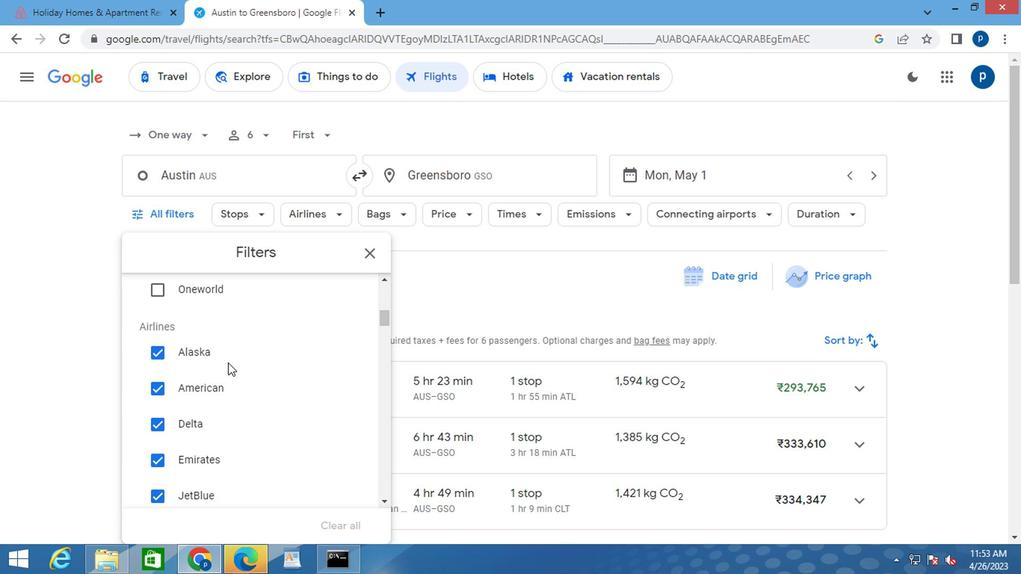 
Action: Mouse moved to (247, 384)
Screenshot: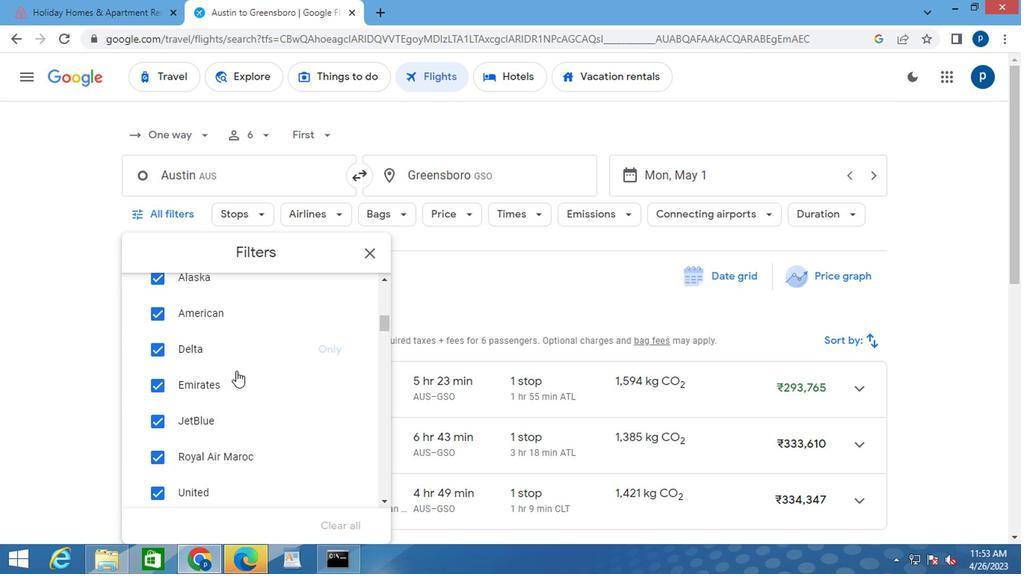 
Action: Mouse scrolled (247, 384) with delta (0, 0)
Screenshot: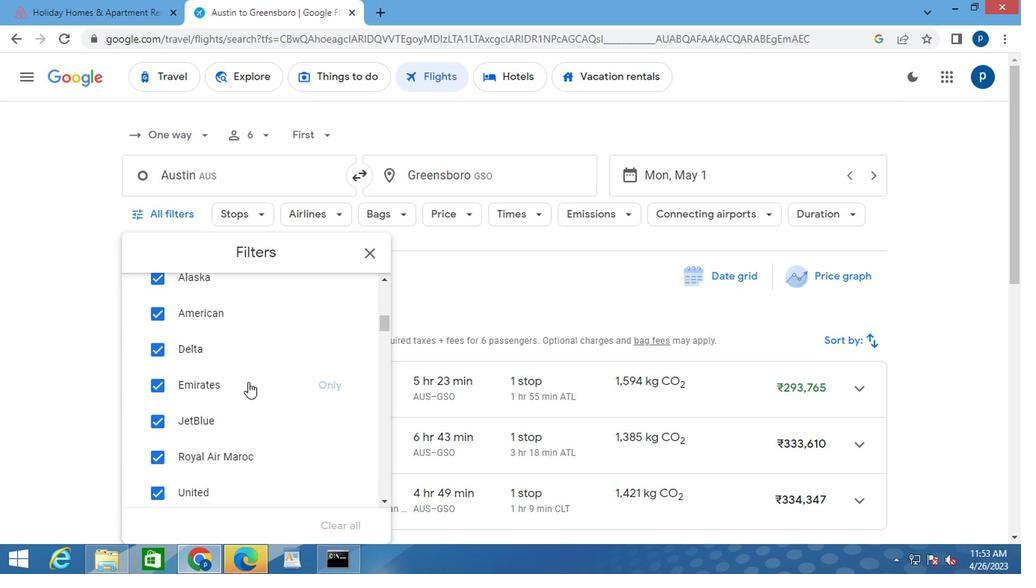 
Action: Mouse moved to (247, 385)
Screenshot: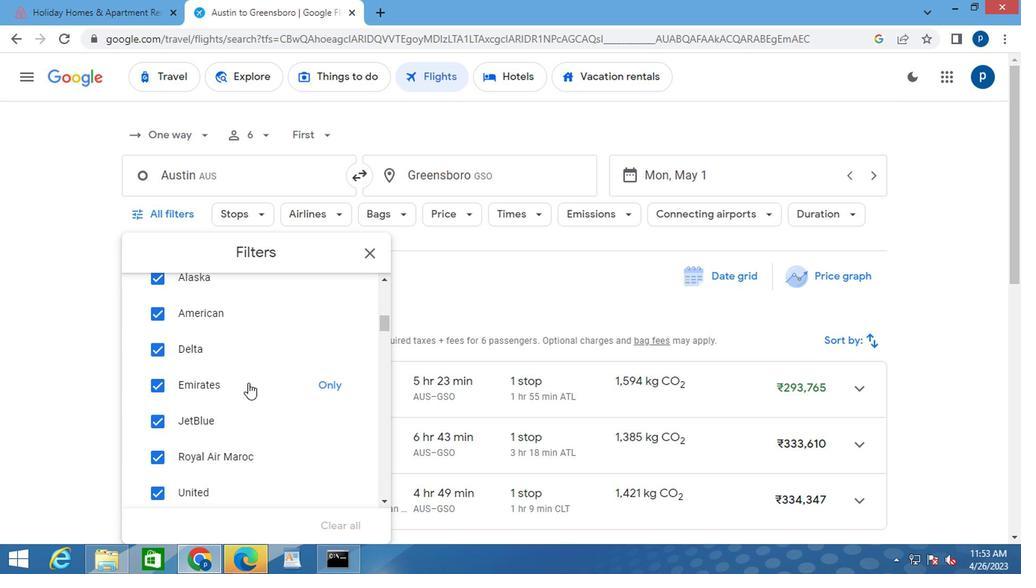 
Action: Mouse scrolled (247, 384) with delta (0, -1)
Screenshot: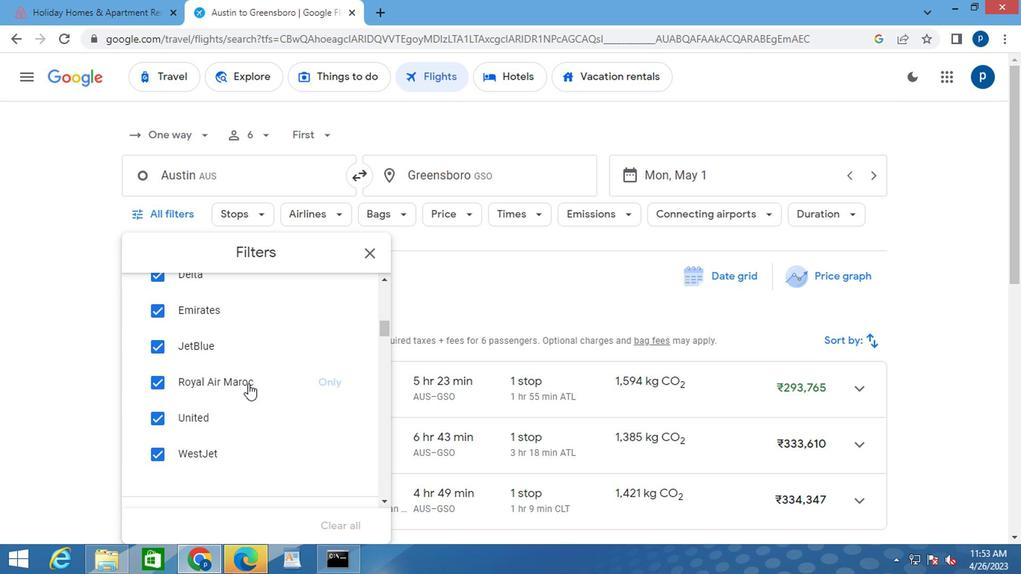 
Action: Mouse moved to (249, 386)
Screenshot: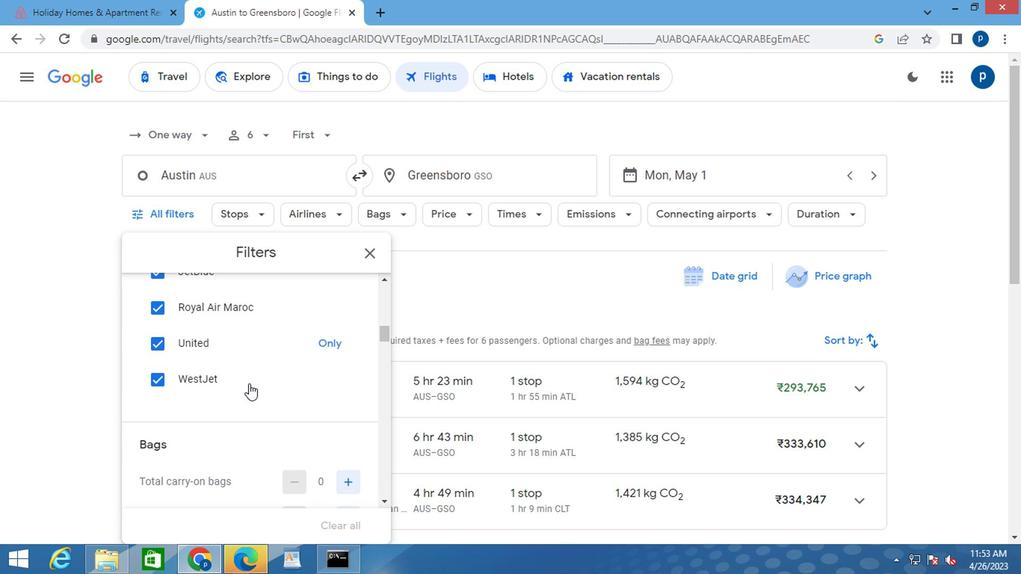
Action: Mouse scrolled (249, 386) with delta (0, 0)
Screenshot: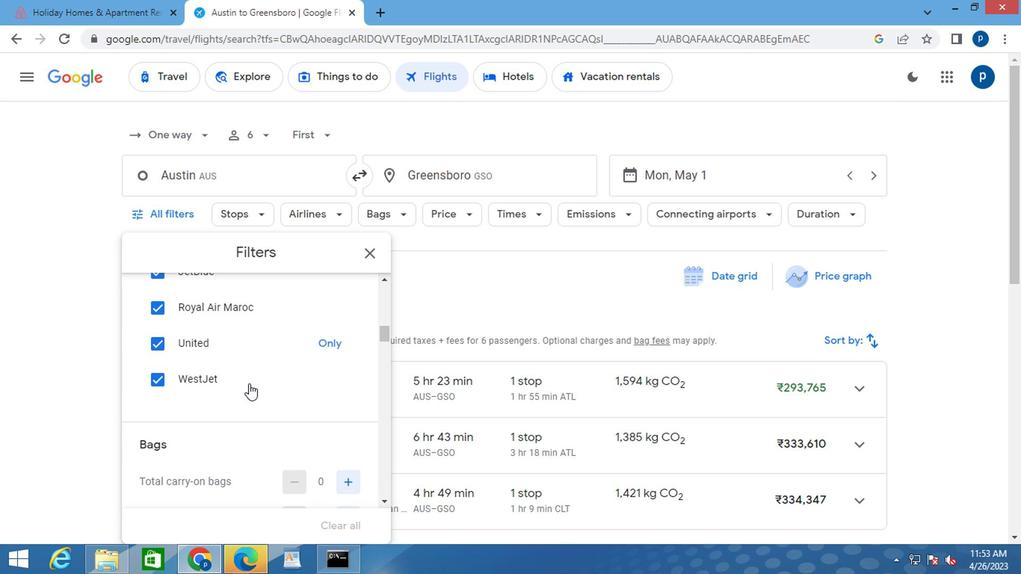 
Action: Mouse moved to (342, 444)
Screenshot: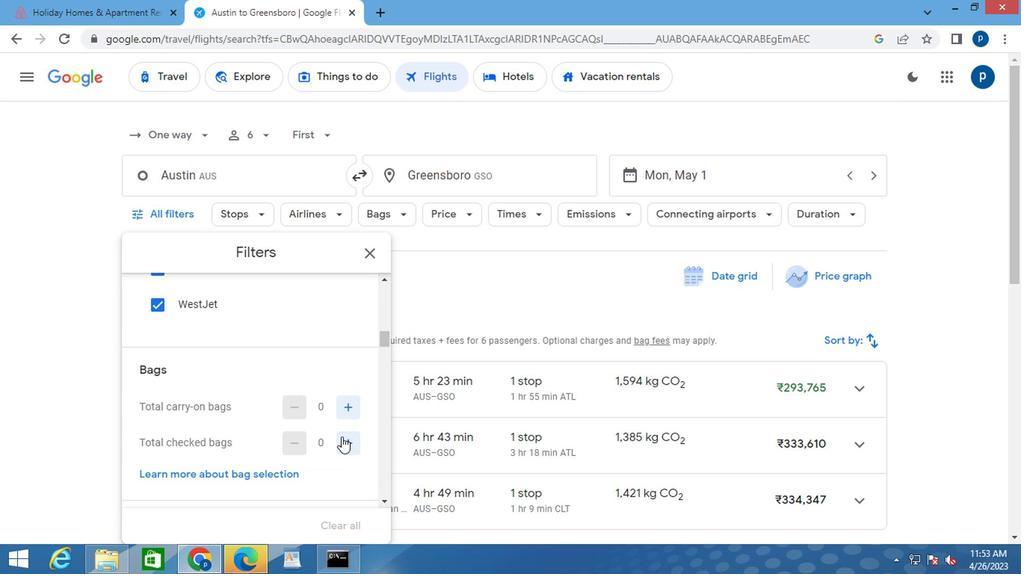 
Action: Mouse pressed left at (342, 444)
Screenshot: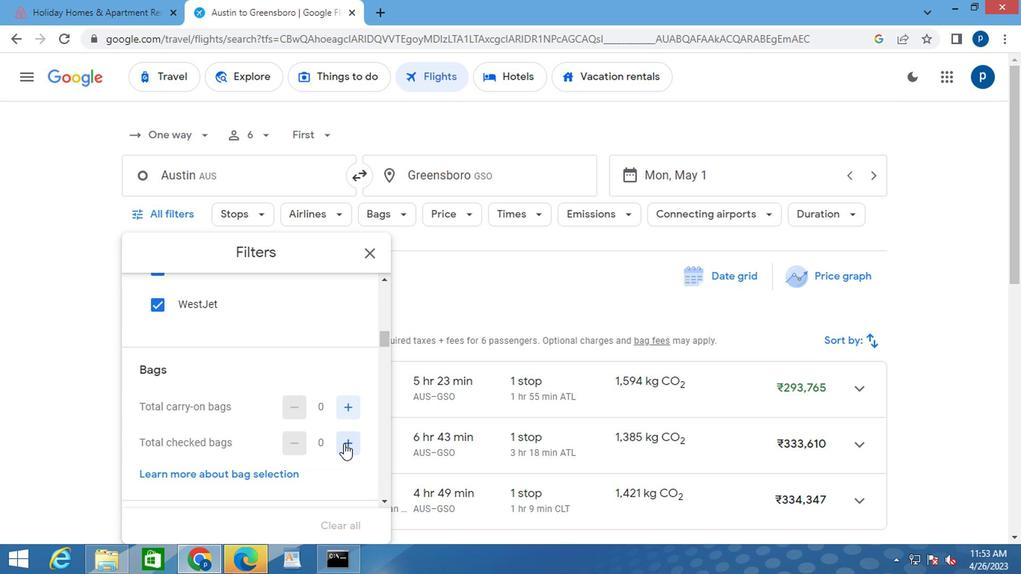 
Action: Mouse pressed left at (342, 444)
Screenshot: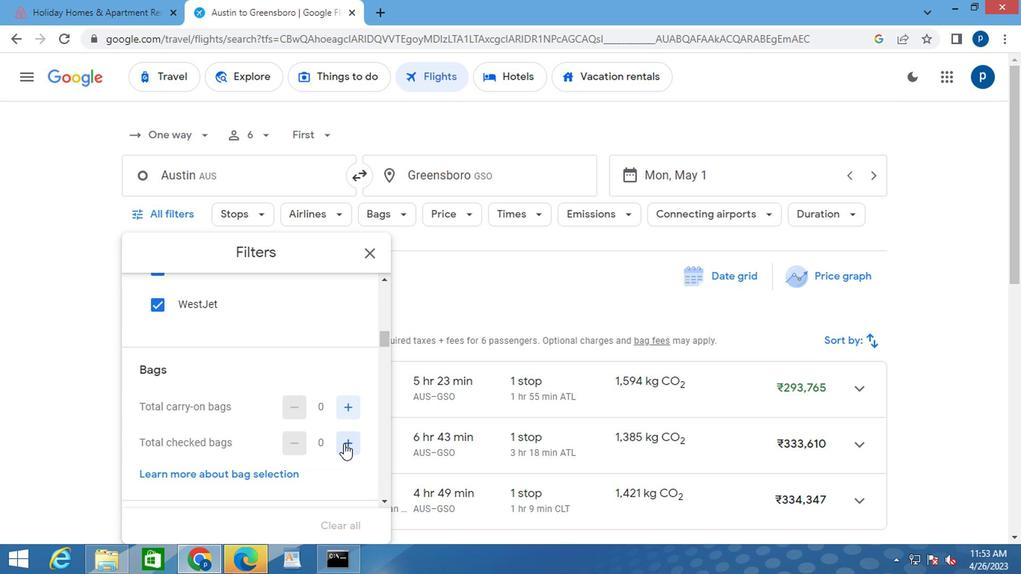 
Action: Mouse moved to (274, 437)
Screenshot: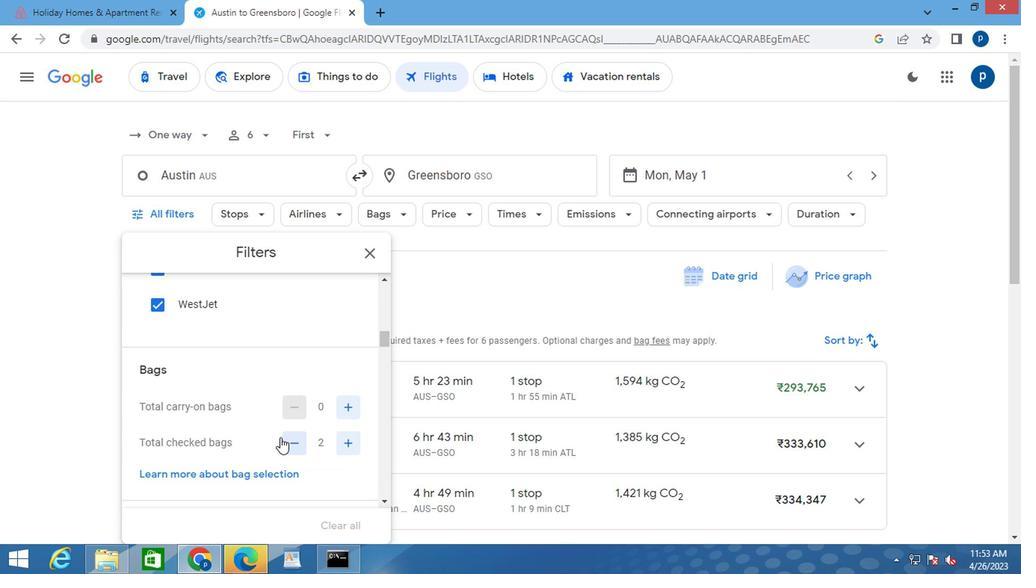 
Action: Mouse scrolled (274, 436) with delta (0, 0)
Screenshot: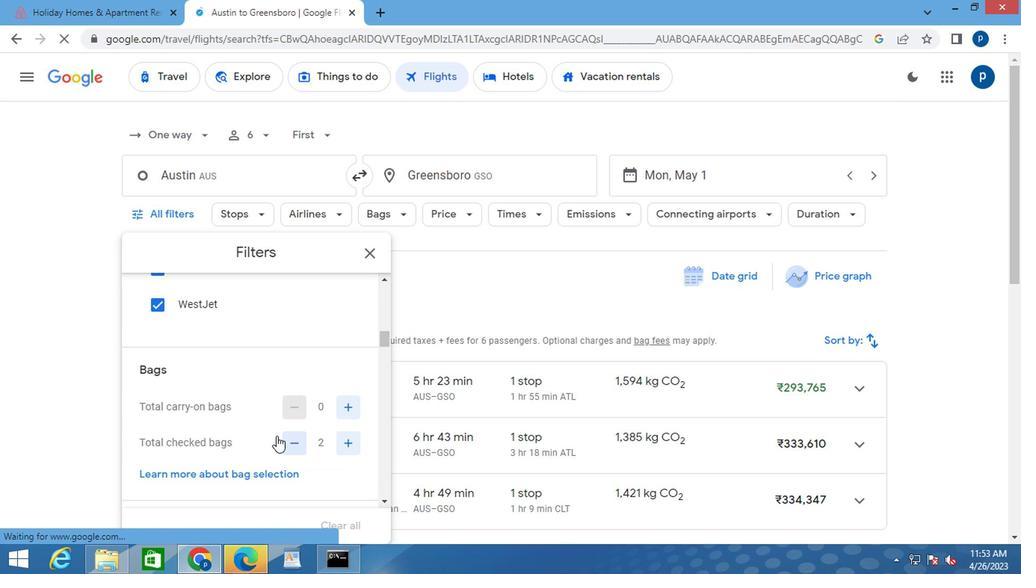 
Action: Mouse moved to (281, 434)
Screenshot: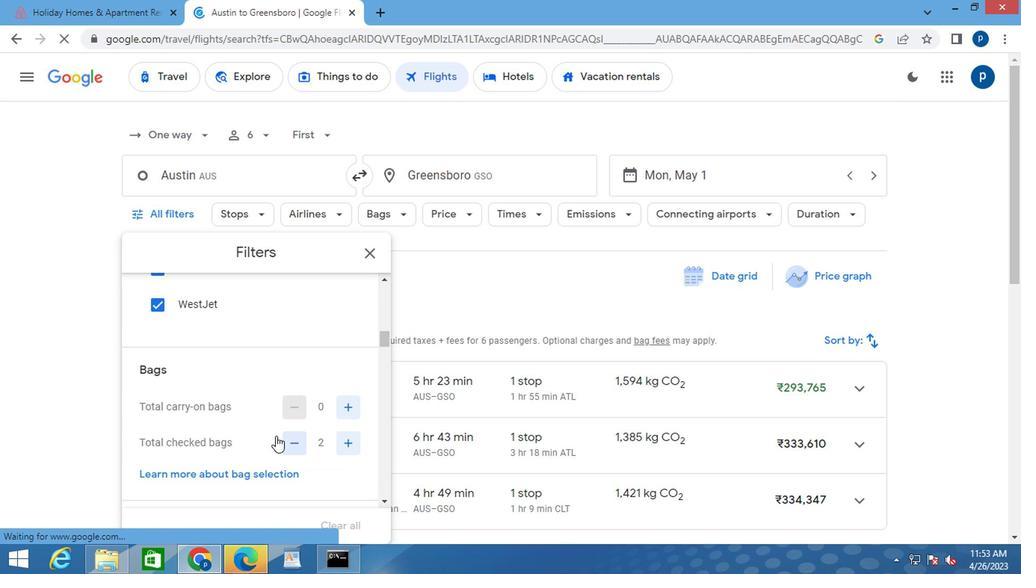 
Action: Mouse scrolled (281, 433) with delta (0, -1)
Screenshot: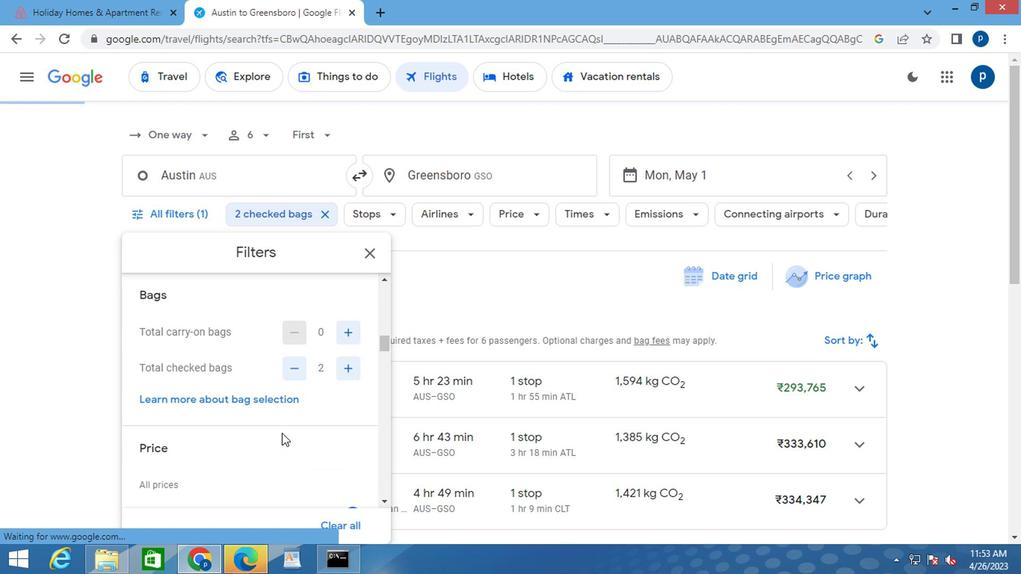 
Action: Mouse moved to (348, 443)
Screenshot: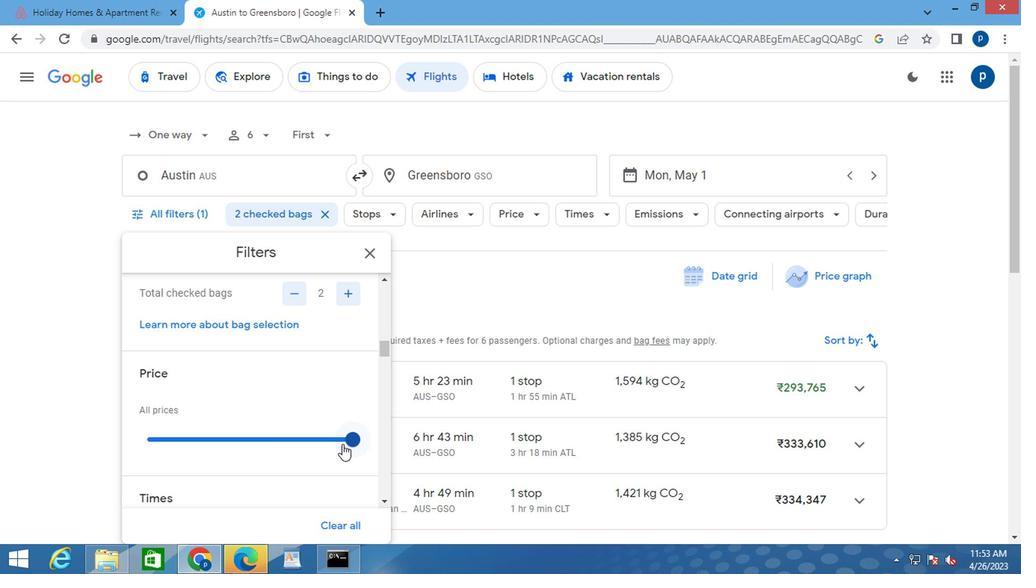 
Action: Mouse pressed left at (348, 443)
Screenshot: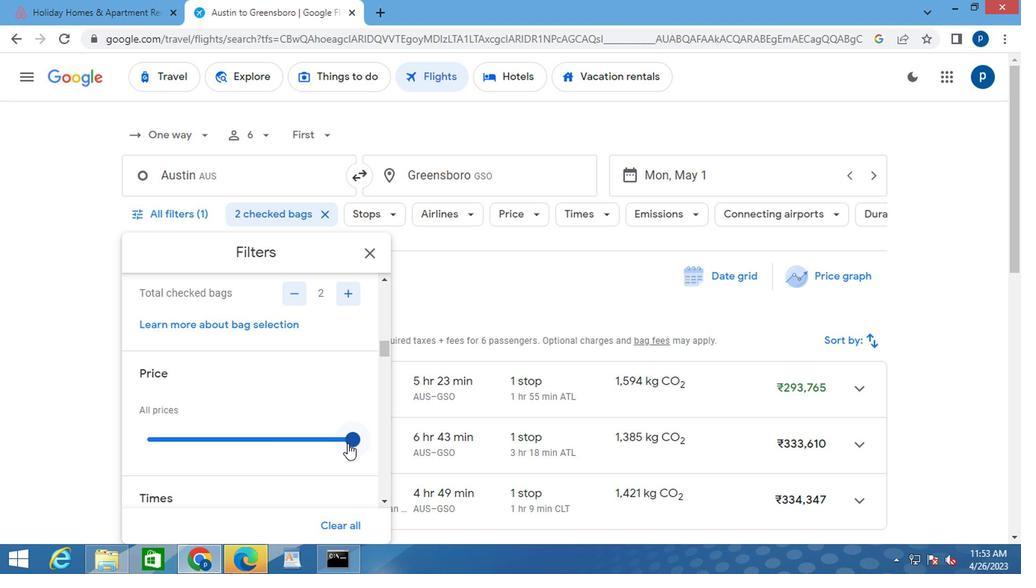 
Action: Mouse moved to (229, 468)
Screenshot: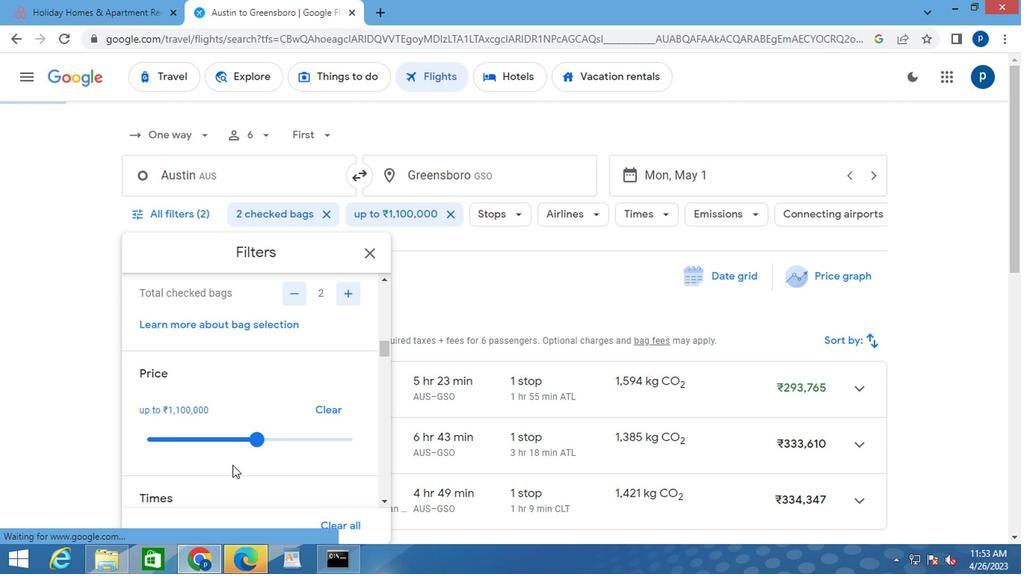 
Action: Mouse scrolled (229, 467) with delta (0, -1)
Screenshot: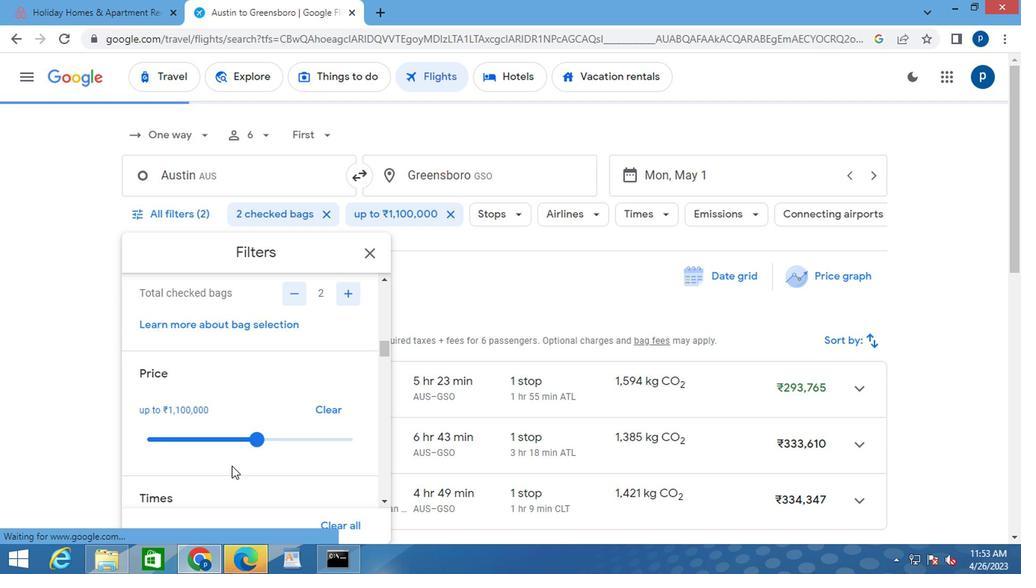 
Action: Mouse scrolled (229, 467) with delta (0, -1)
Screenshot: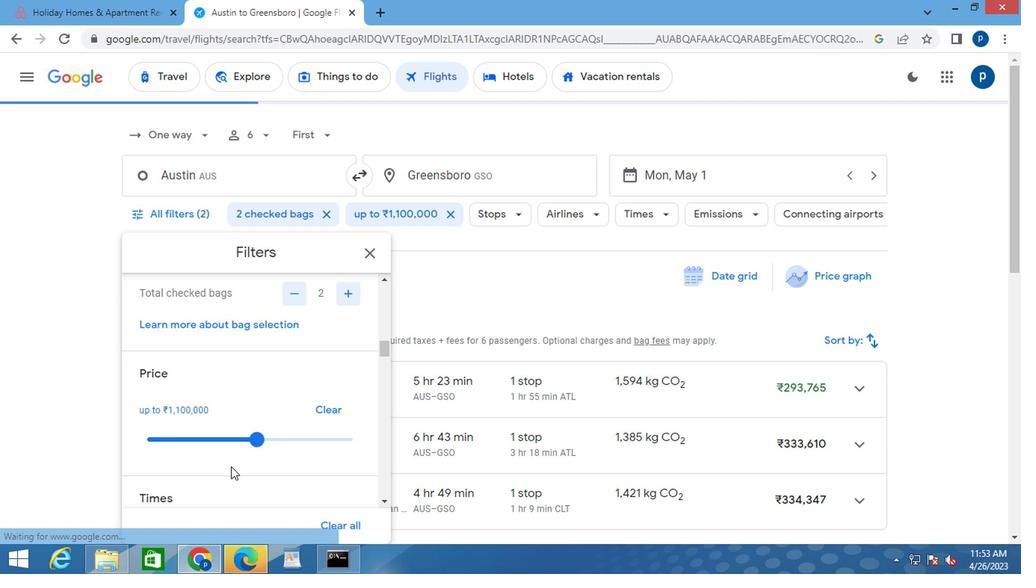 
Action: Mouse moved to (143, 463)
Screenshot: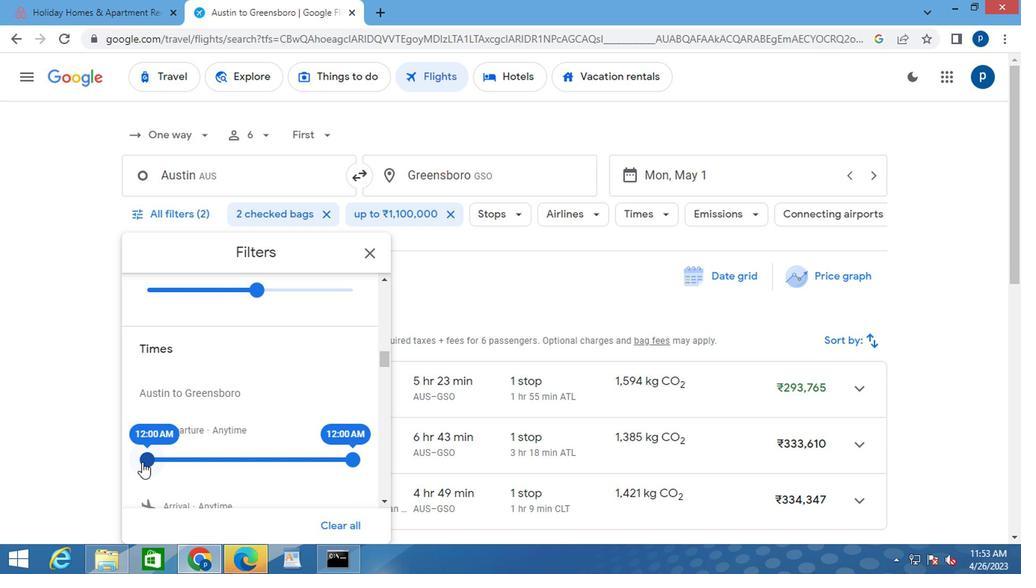 
Action: Mouse pressed left at (143, 463)
Screenshot: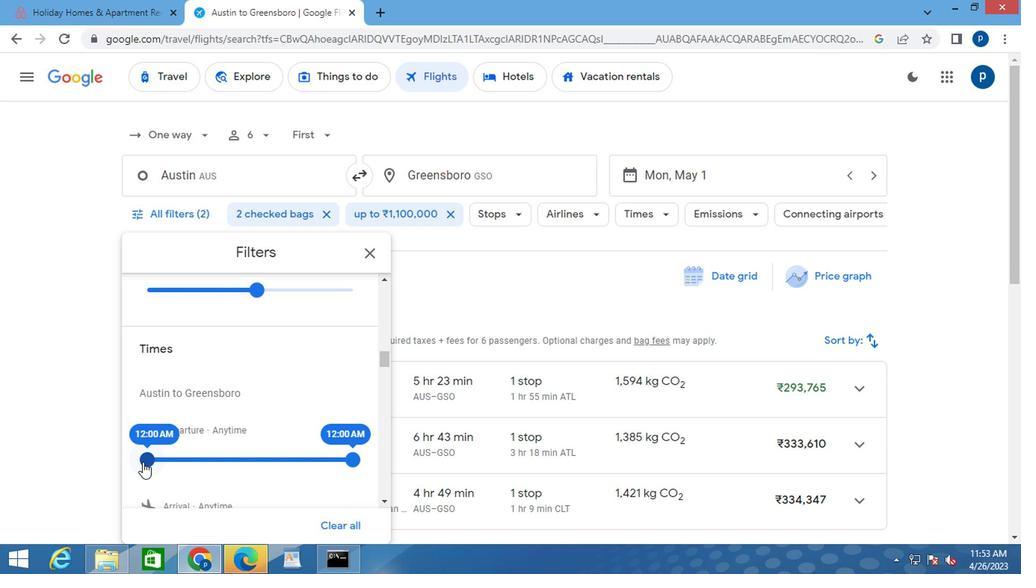 
Action: Mouse moved to (350, 457)
Screenshot: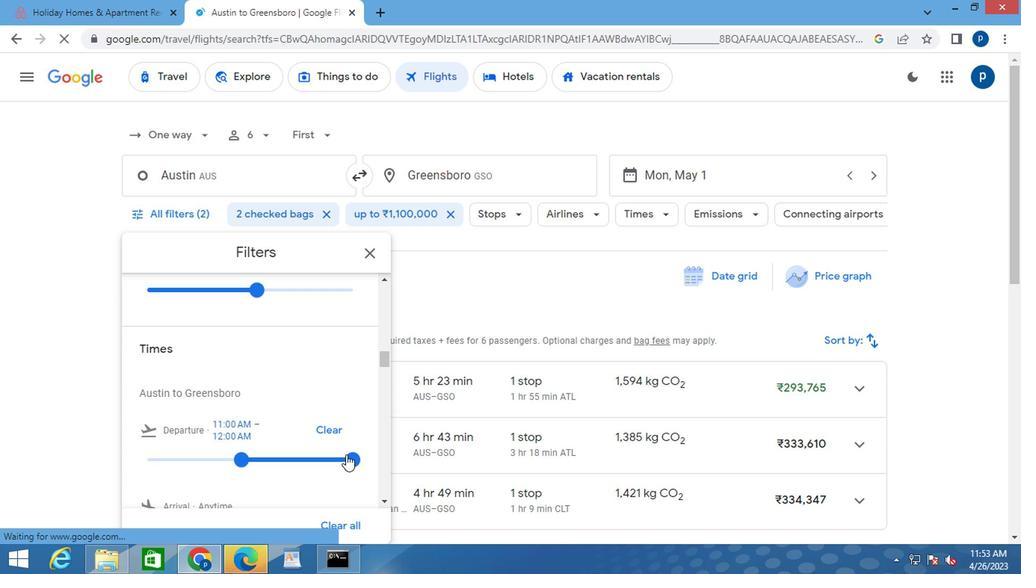 
Action: Mouse pressed left at (350, 457)
Screenshot: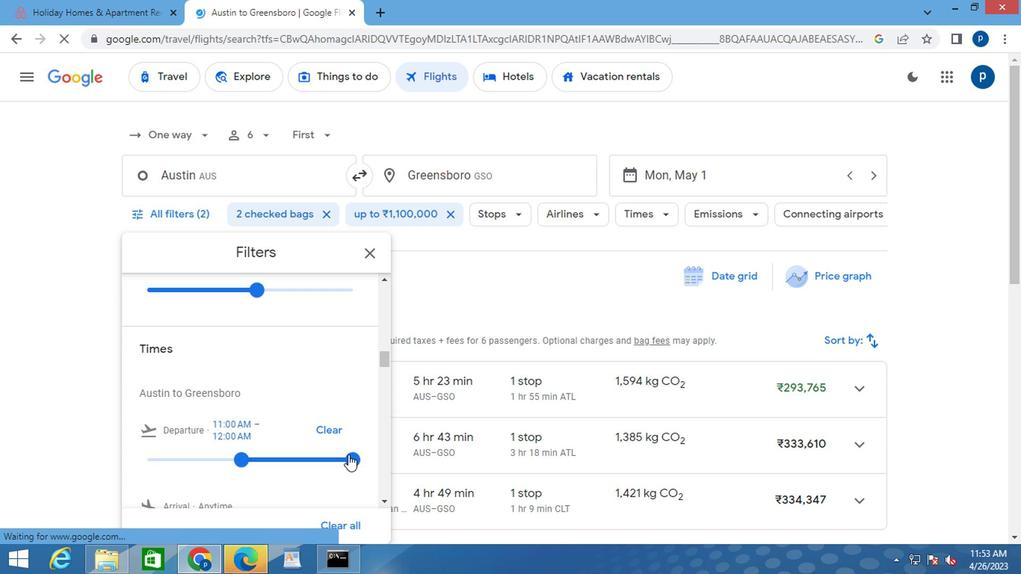 
Action: Mouse moved to (362, 253)
Screenshot: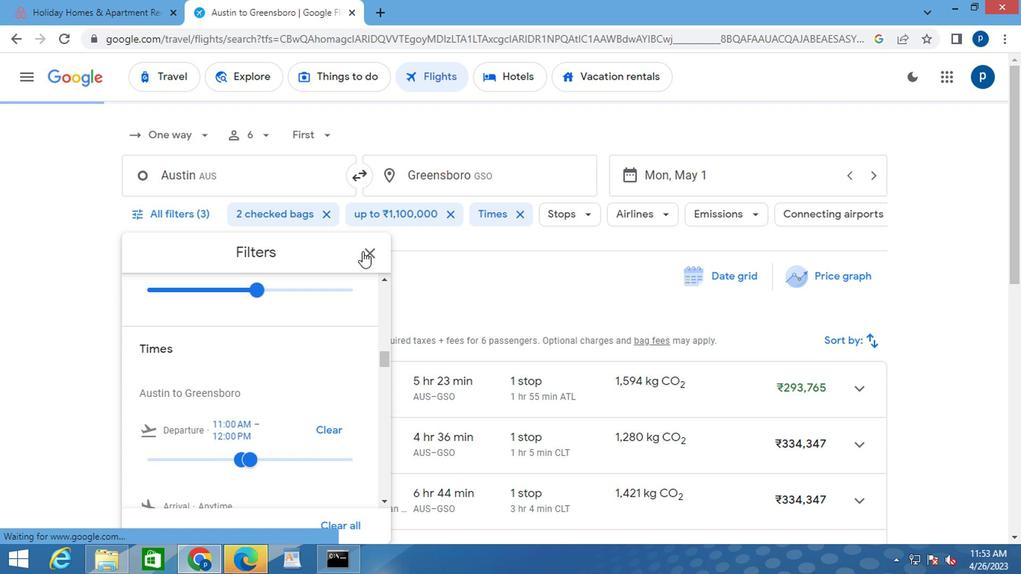 
Action: Mouse pressed left at (362, 253)
Screenshot: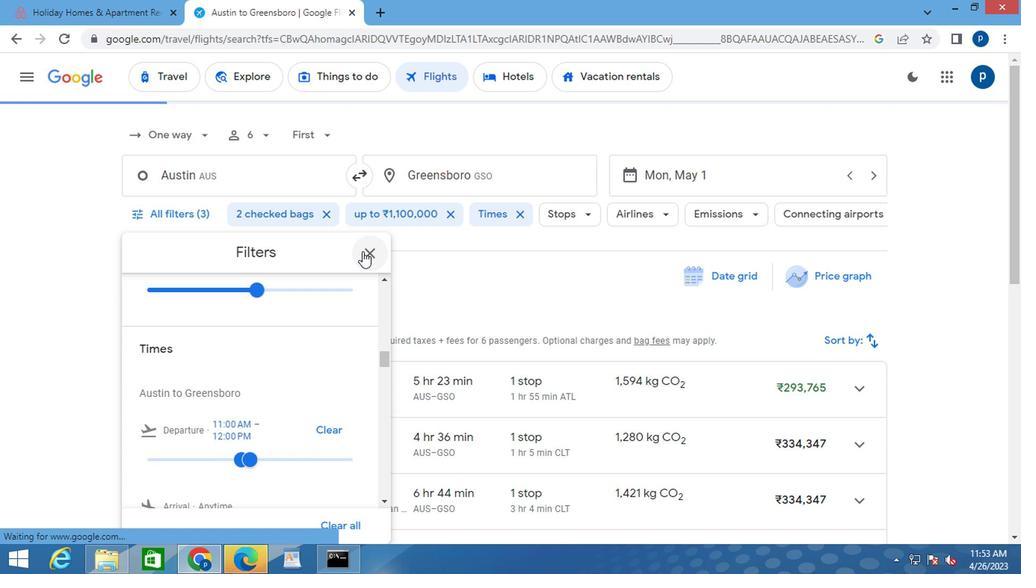 
